 Task: For heading Use Trebuchet MN with bold.  font size for heading18,  'Change the font style of data to'Trebuchet MN and font size to 9,  Change the alignment of both headline & data to Align center.  In the sheet   Inspire Sales review   book
Action: Mouse moved to (112, 143)
Screenshot: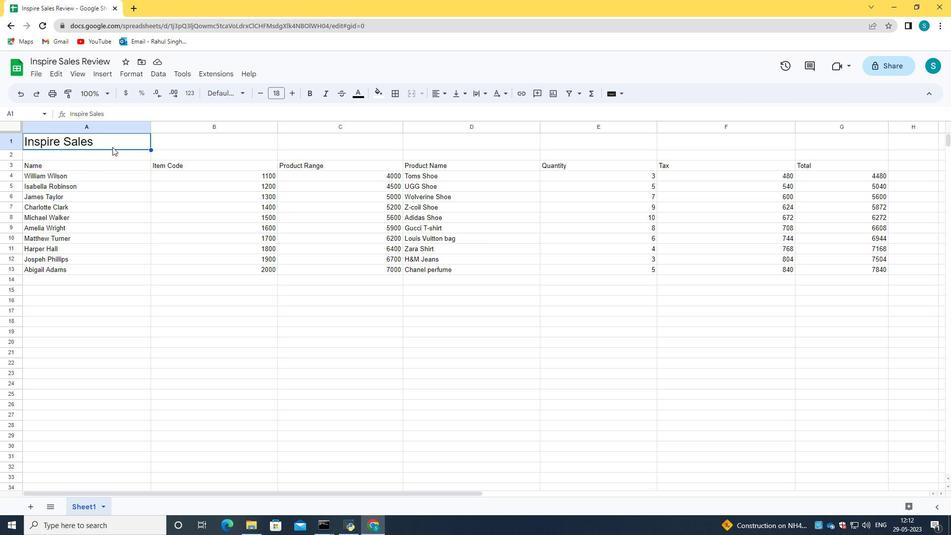 
Action: Mouse pressed left at (112, 143)
Screenshot: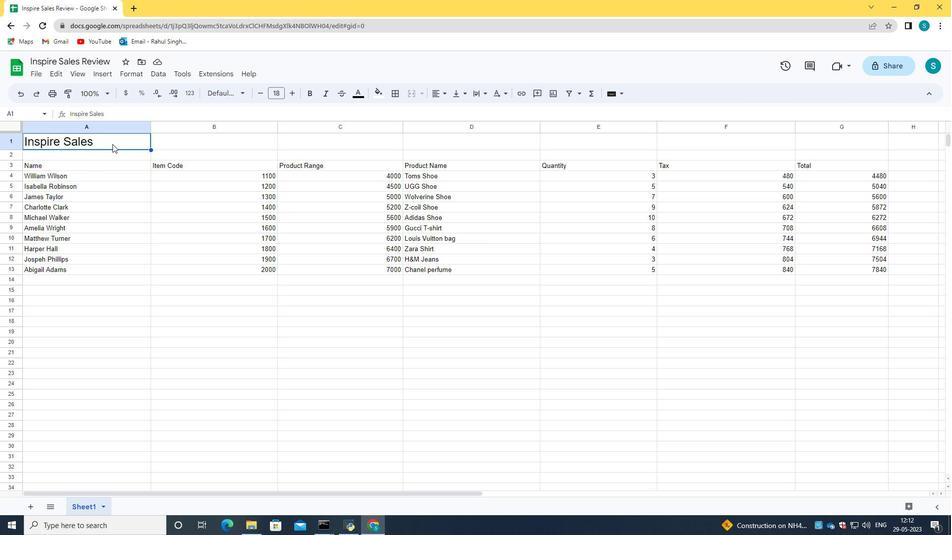 
Action: Mouse moved to (98, 139)
Screenshot: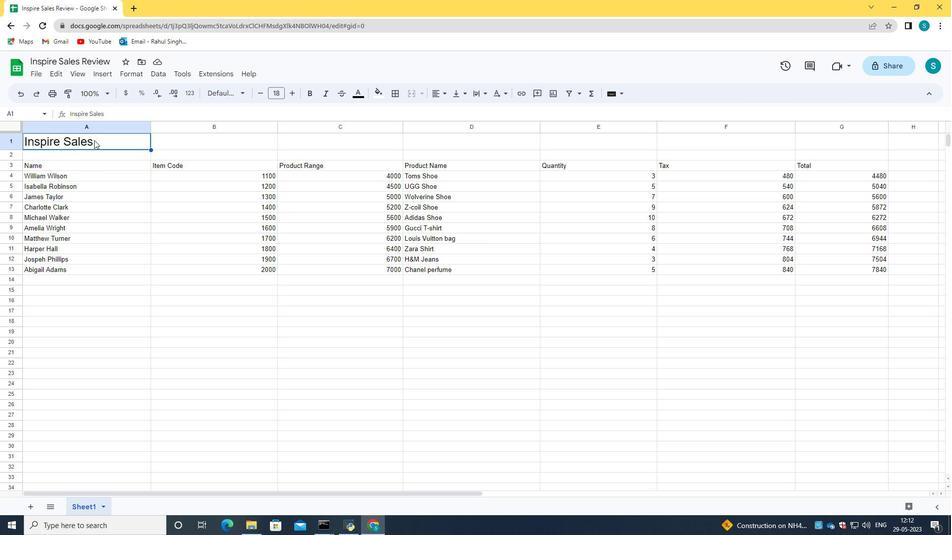 
Action: Mouse pressed left at (98, 139)
Screenshot: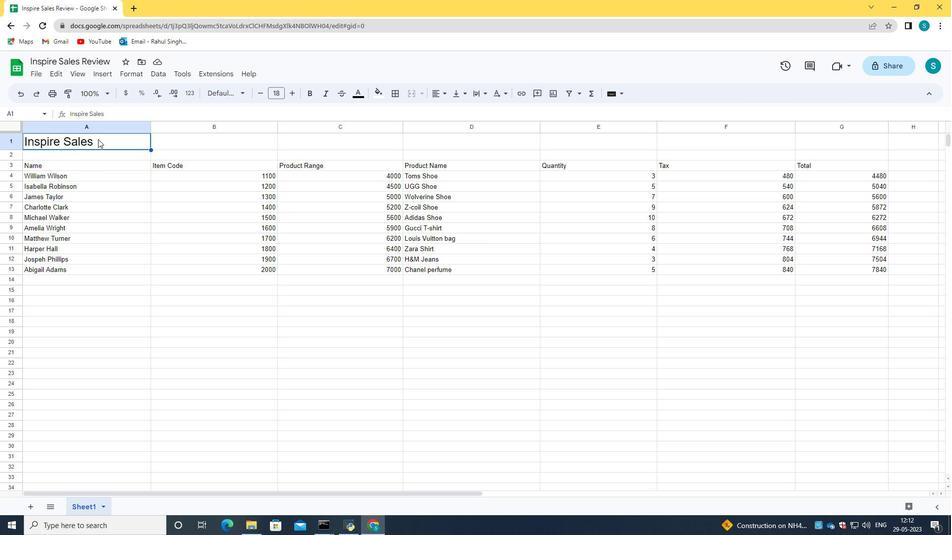 
Action: Mouse moved to (98, 141)
Screenshot: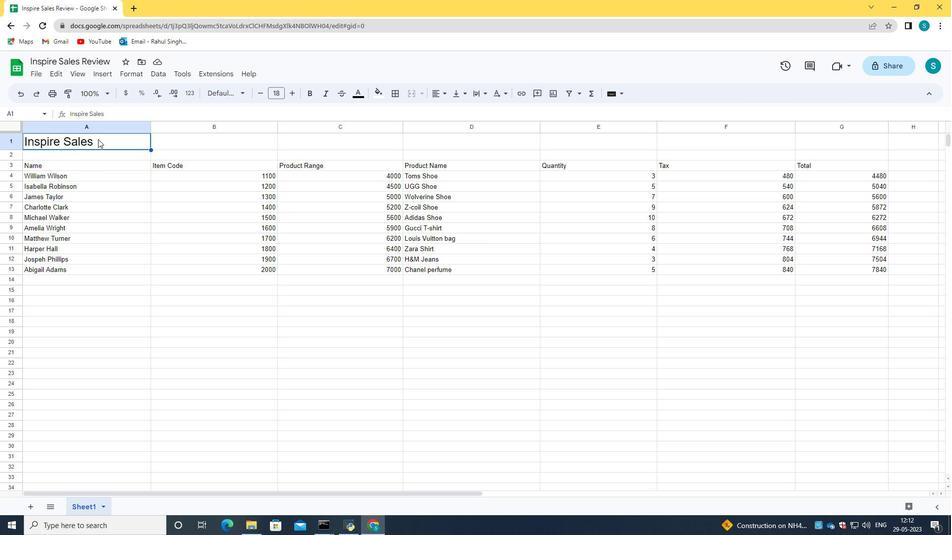 
Action: Mouse pressed left at (98, 141)
Screenshot: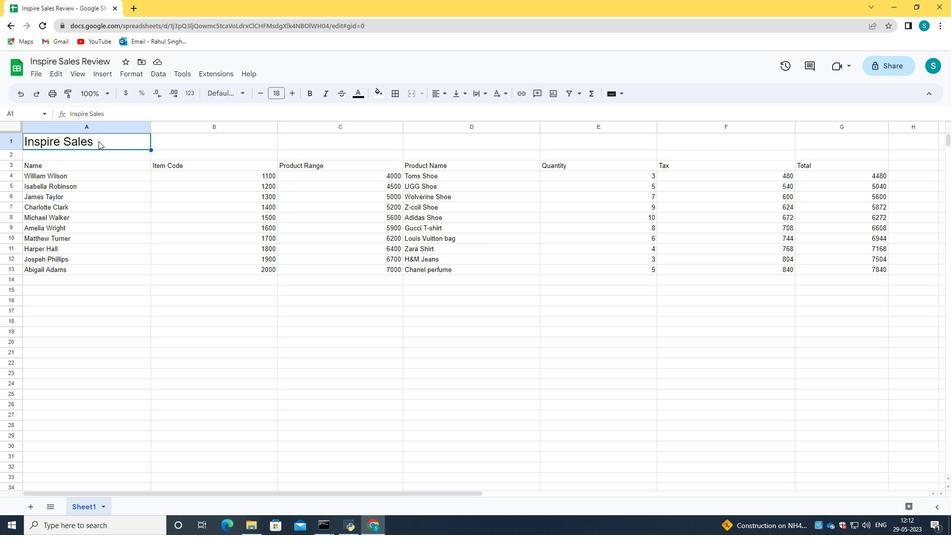 
Action: Mouse moved to (98, 143)
Screenshot: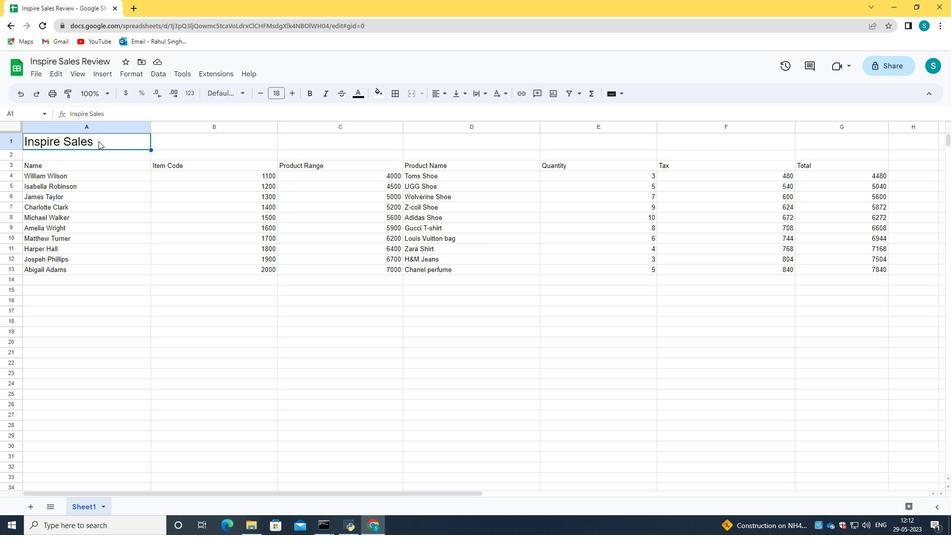 
Action: Mouse pressed left at (98, 143)
Screenshot: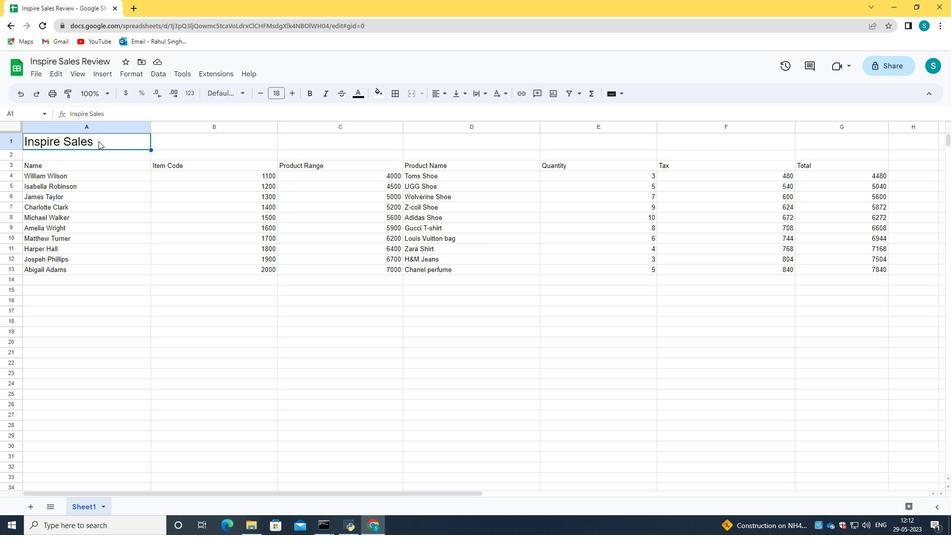 
Action: Mouse moved to (106, 141)
Screenshot: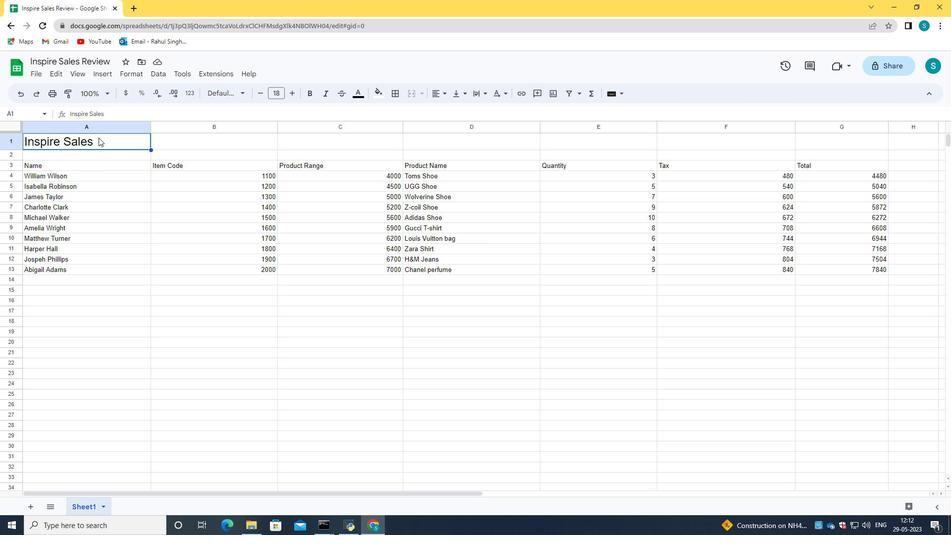 
Action: Mouse pressed left at (106, 141)
Screenshot: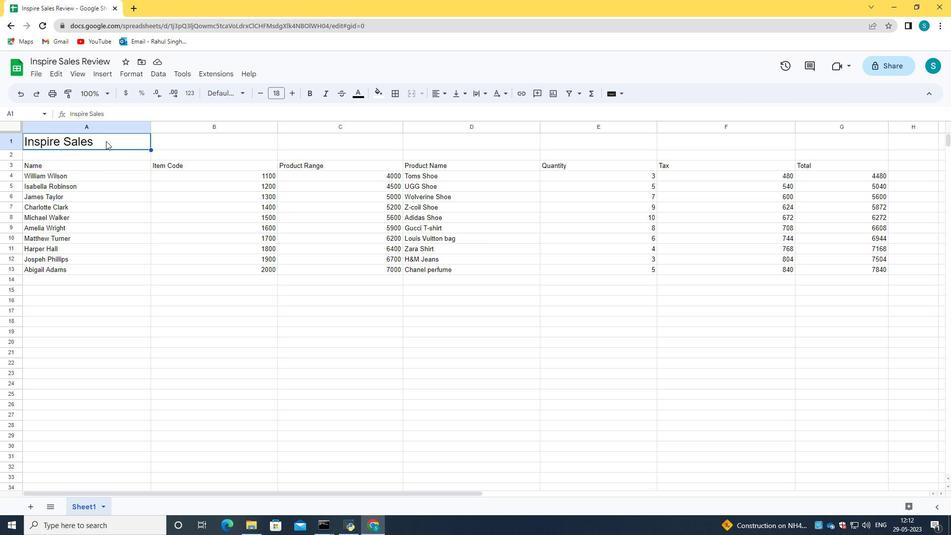 
Action: Mouse moved to (106, 143)
Screenshot: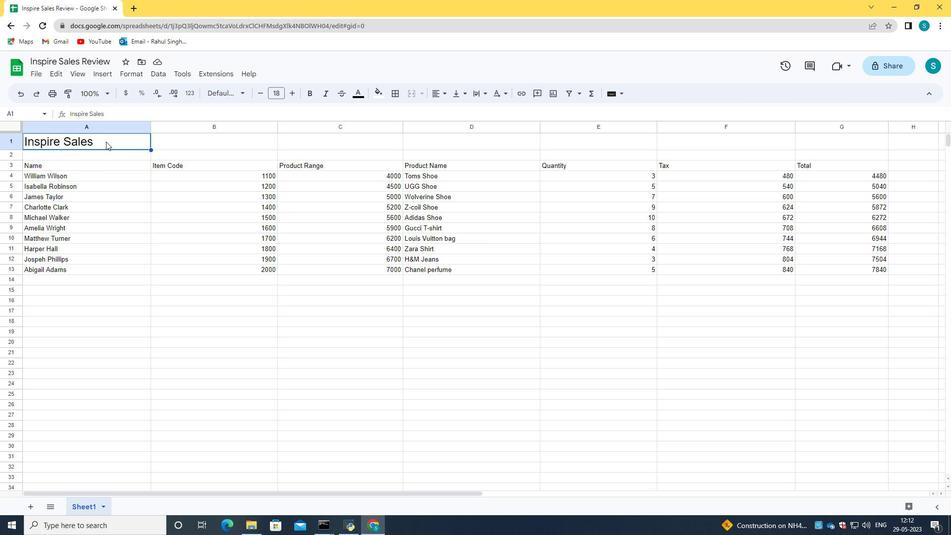 
Action: Mouse pressed left at (106, 143)
Screenshot: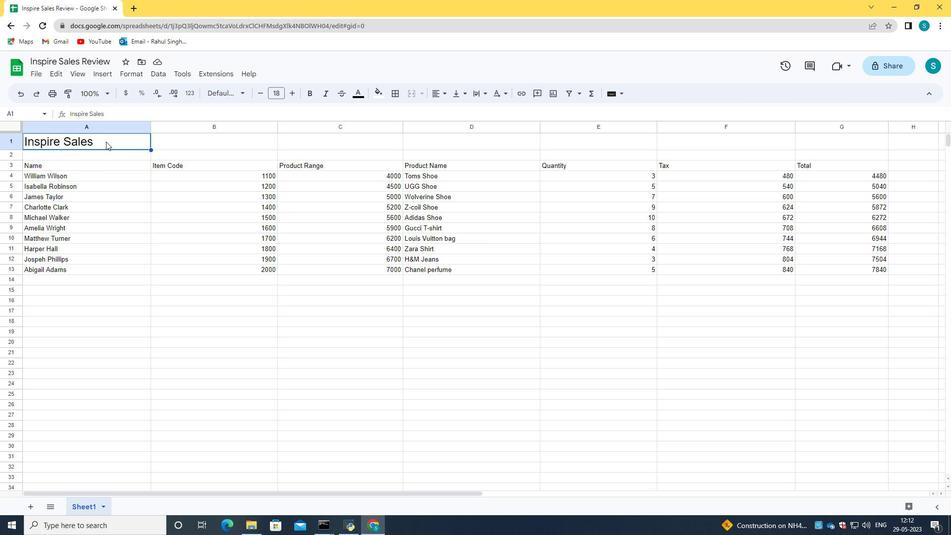
Action: Mouse moved to (102, 144)
Screenshot: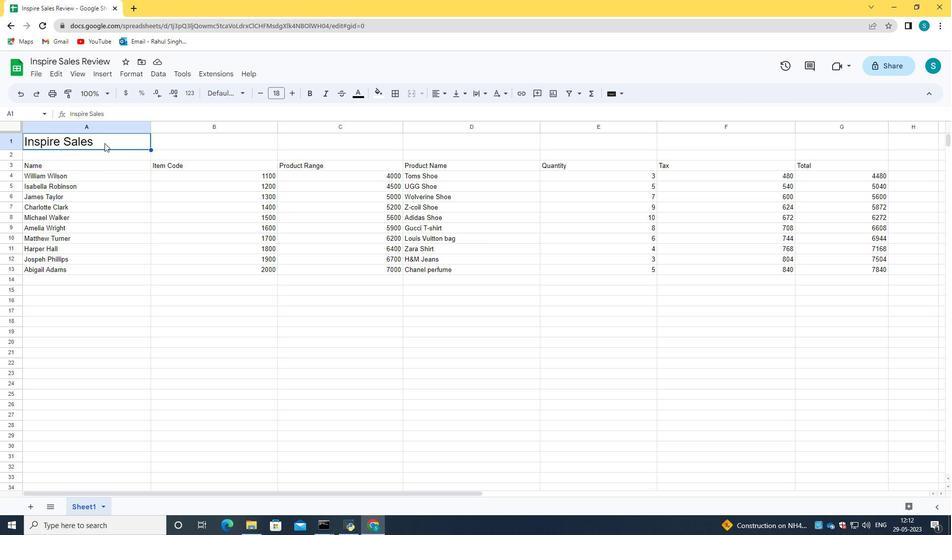 
Action: Mouse pressed left at (102, 144)
Screenshot: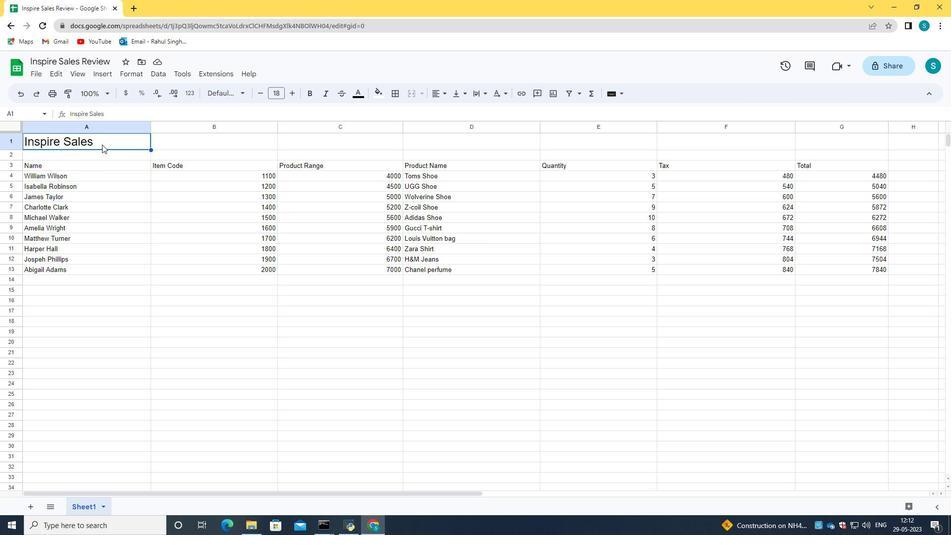 
Action: Mouse pressed left at (102, 144)
Screenshot: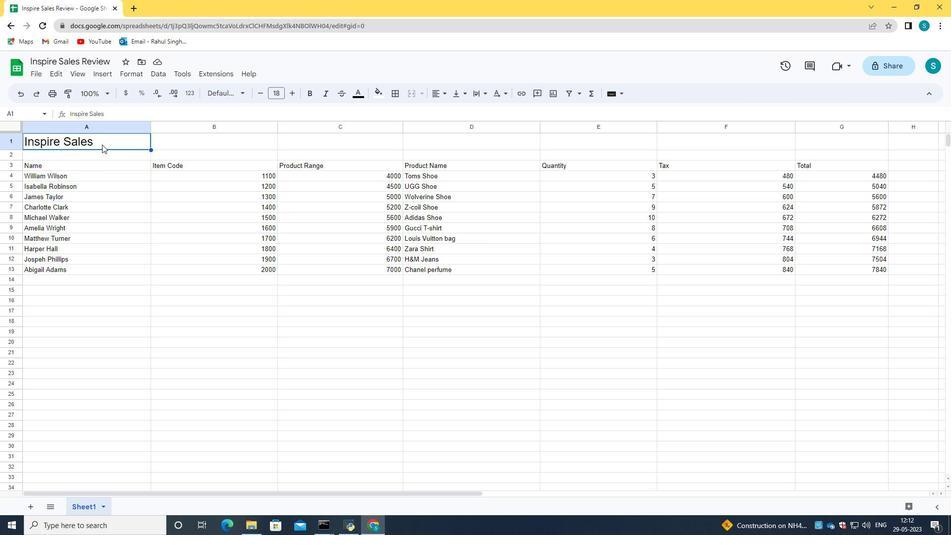 
Action: Mouse pressed left at (102, 144)
Screenshot: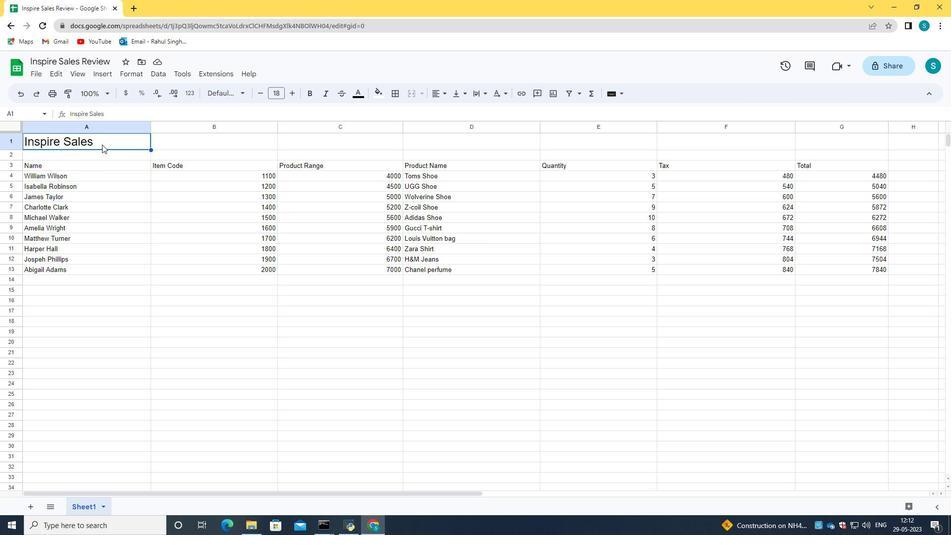 
Action: Mouse moved to (101, 144)
Screenshot: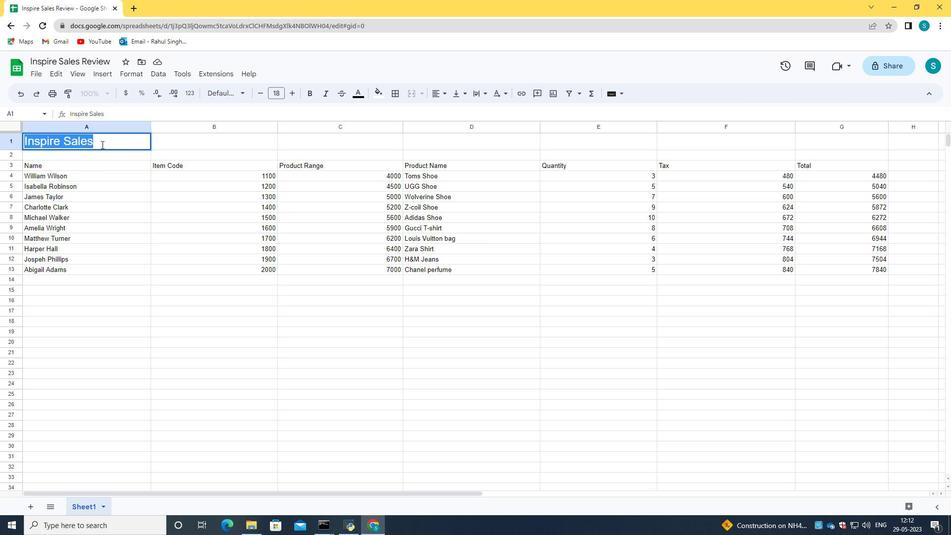 
Action: Mouse pressed left at (101, 144)
Screenshot: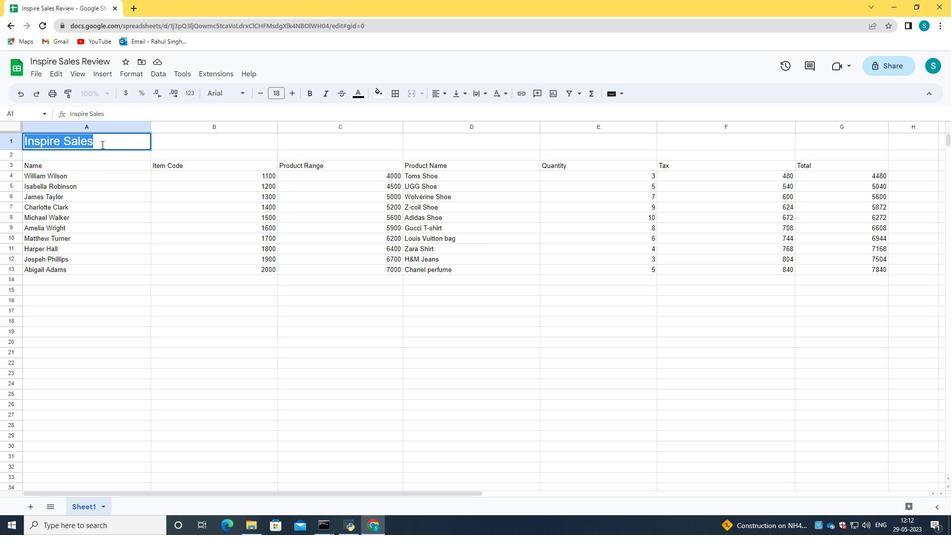 
Action: Mouse moved to (226, 93)
Screenshot: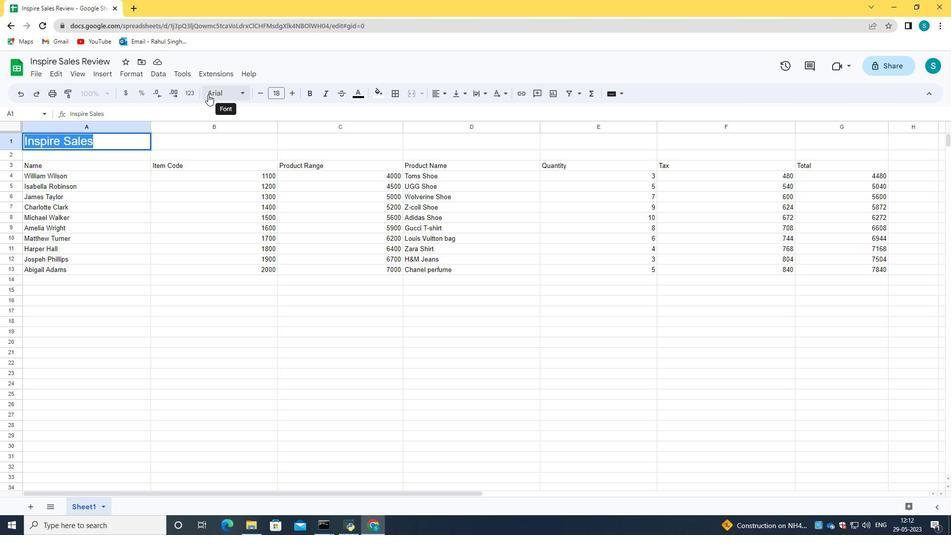 
Action: Mouse pressed left at (226, 93)
Screenshot: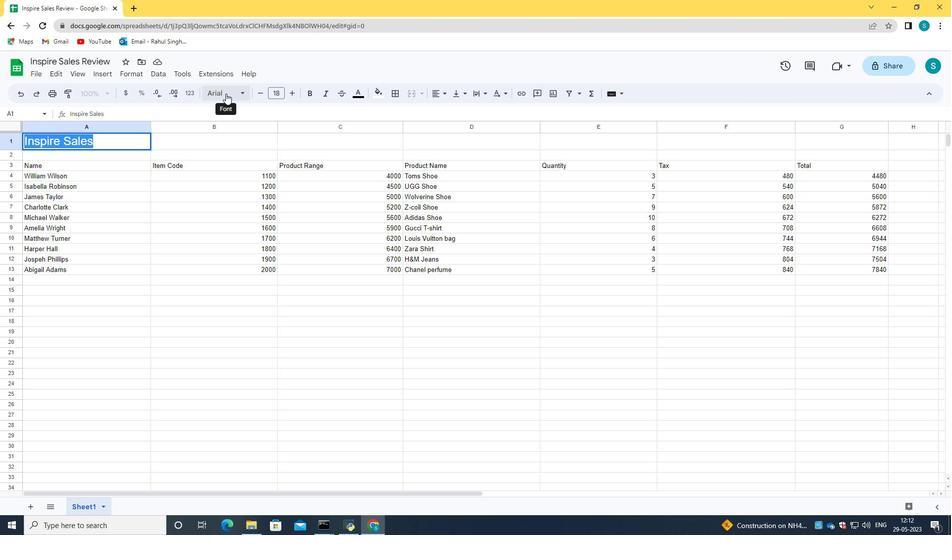 
Action: Mouse moved to (227, 262)
Screenshot: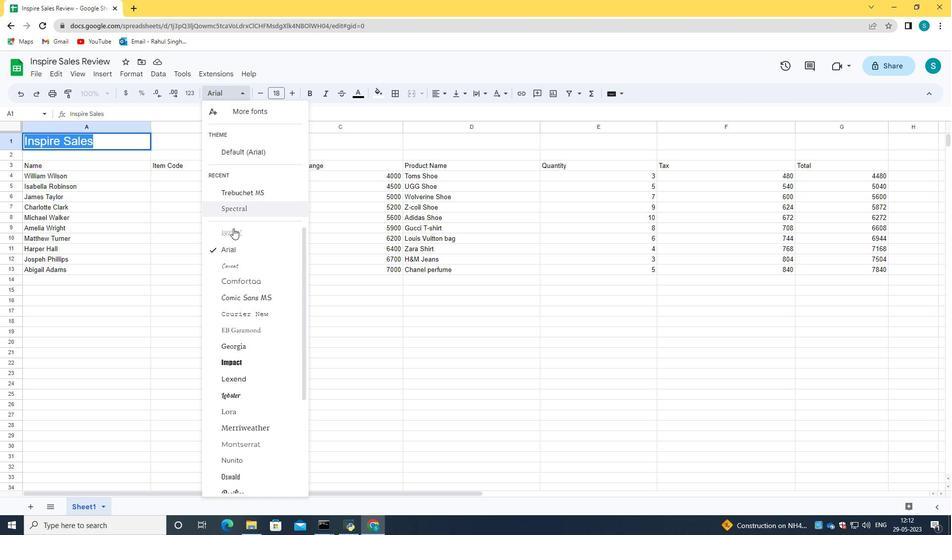 
Action: Mouse scrolled (227, 261) with delta (0, 0)
Screenshot: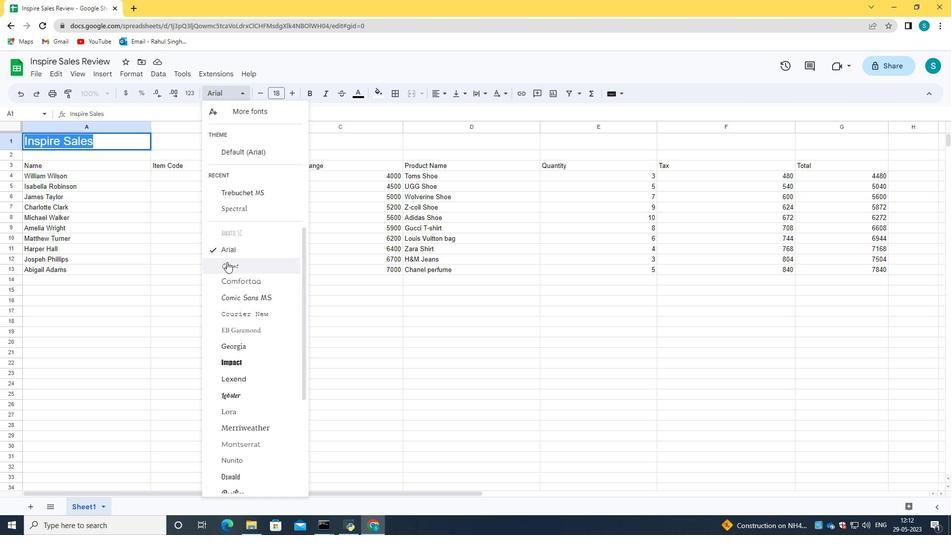 
Action: Mouse scrolled (227, 261) with delta (0, 0)
Screenshot: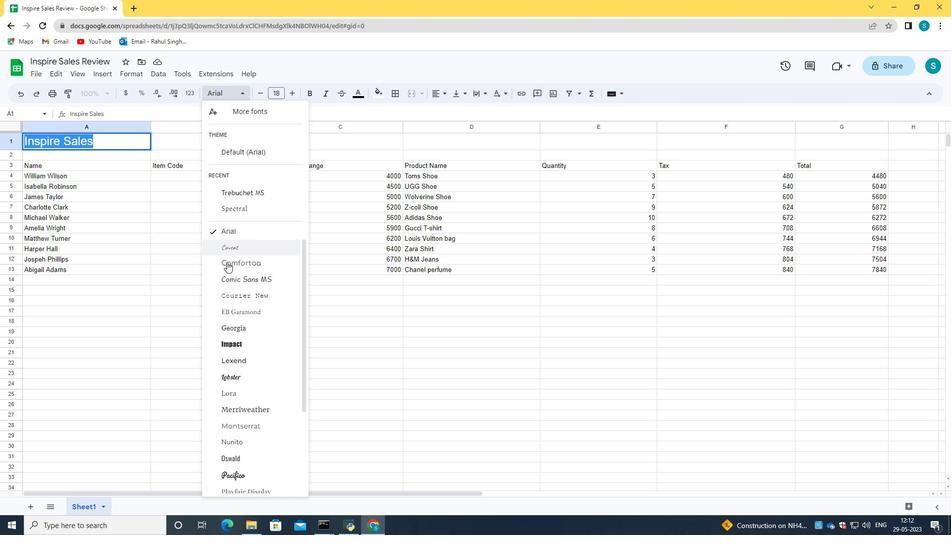 
Action: Mouse scrolled (227, 261) with delta (0, 0)
Screenshot: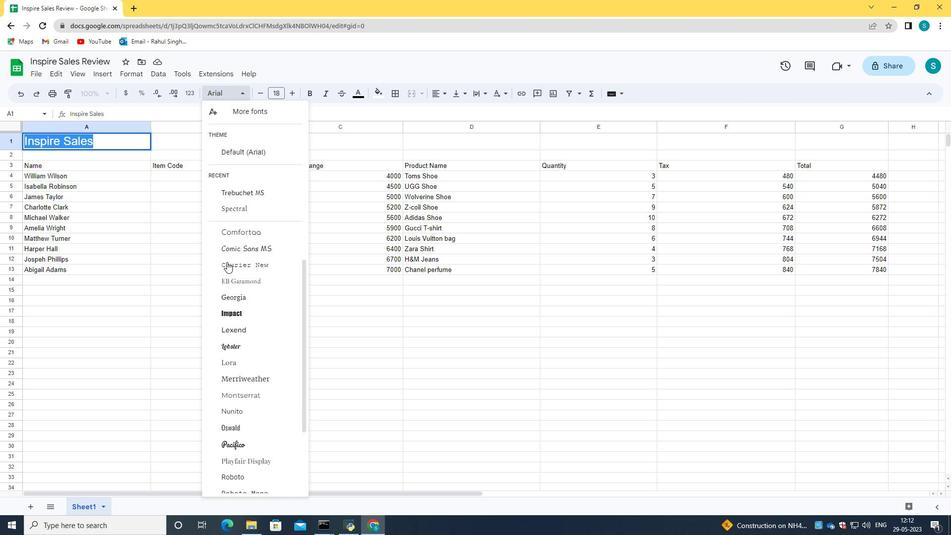 
Action: Mouse scrolled (227, 261) with delta (0, 0)
Screenshot: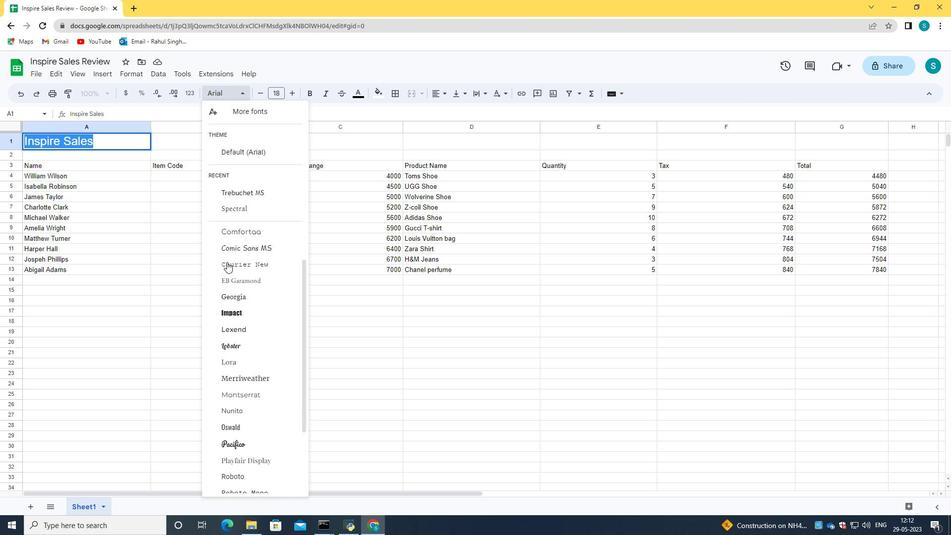 
Action: Mouse scrolled (227, 261) with delta (0, 0)
Screenshot: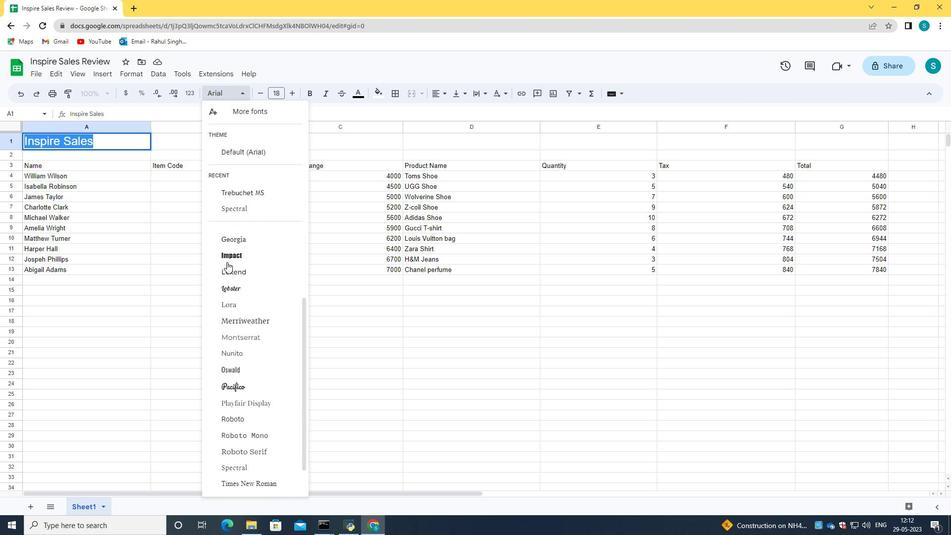 
Action: Mouse scrolled (227, 261) with delta (0, 0)
Screenshot: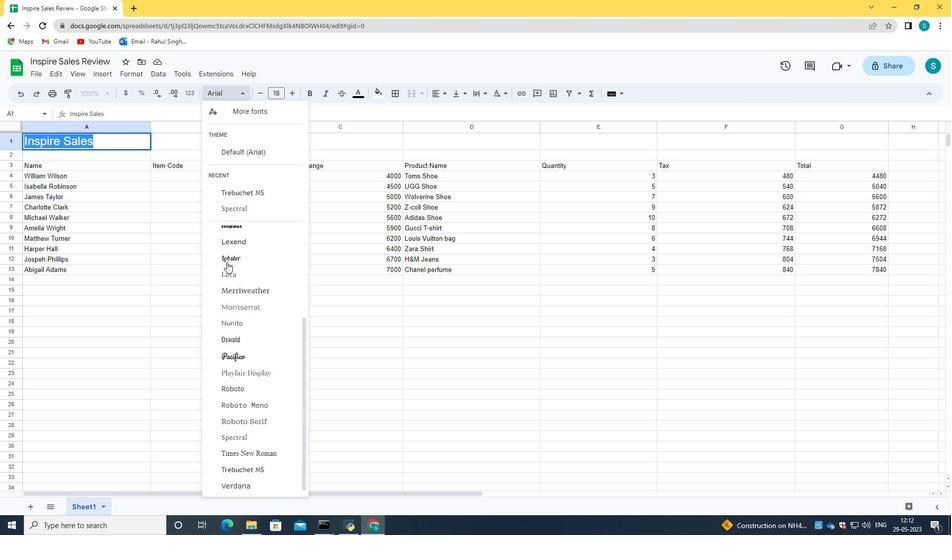 
Action: Mouse moved to (263, 465)
Screenshot: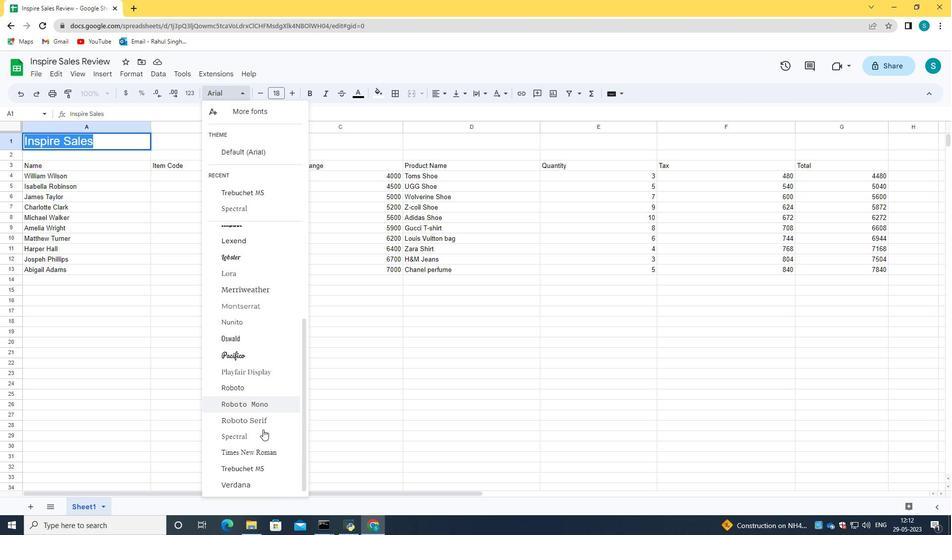 
Action: Mouse pressed left at (263, 465)
Screenshot: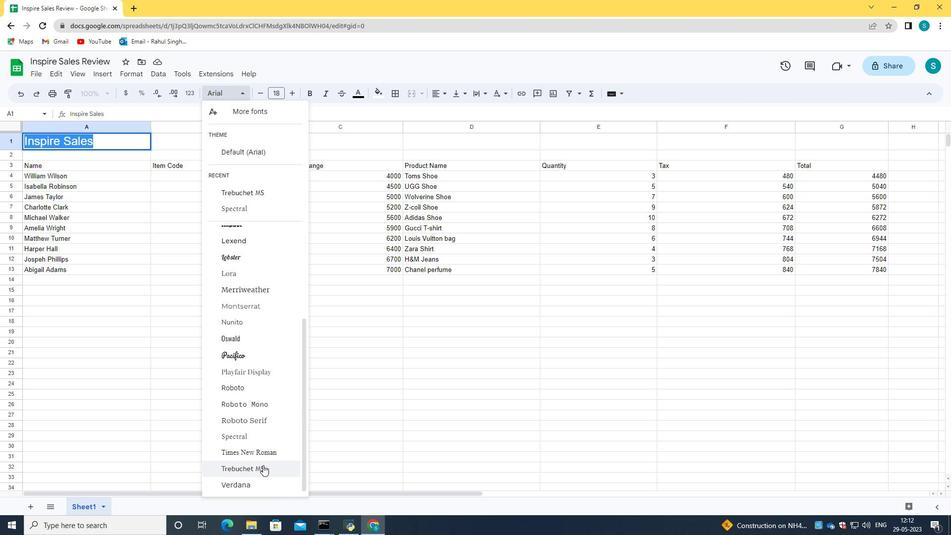 
Action: Mouse moved to (291, 92)
Screenshot: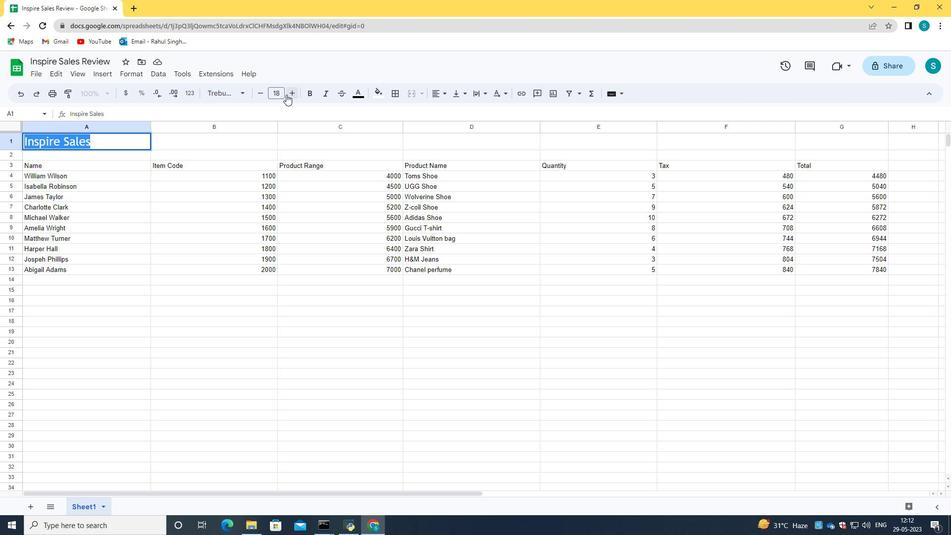 
Action: Mouse pressed left at (291, 92)
Screenshot: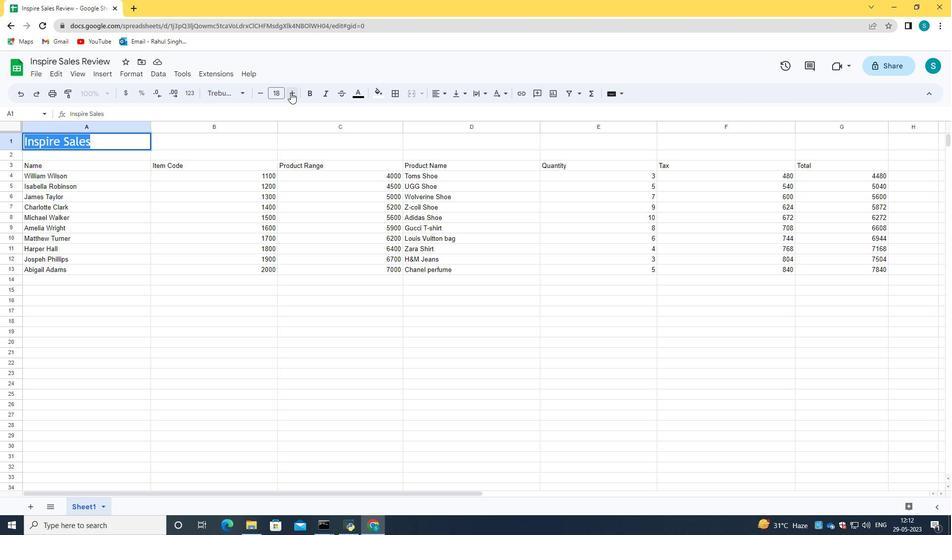 
Action: Mouse moved to (257, 92)
Screenshot: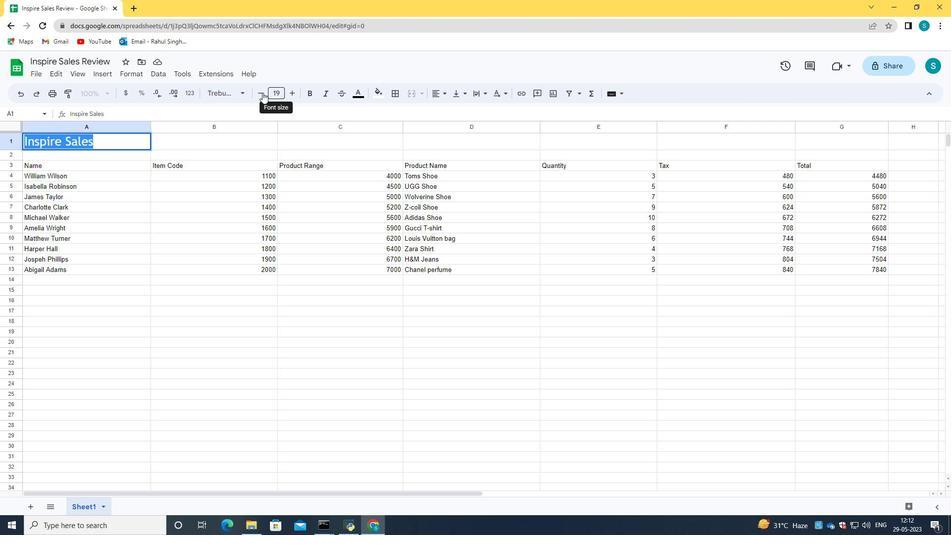 
Action: Mouse pressed left at (257, 92)
Screenshot: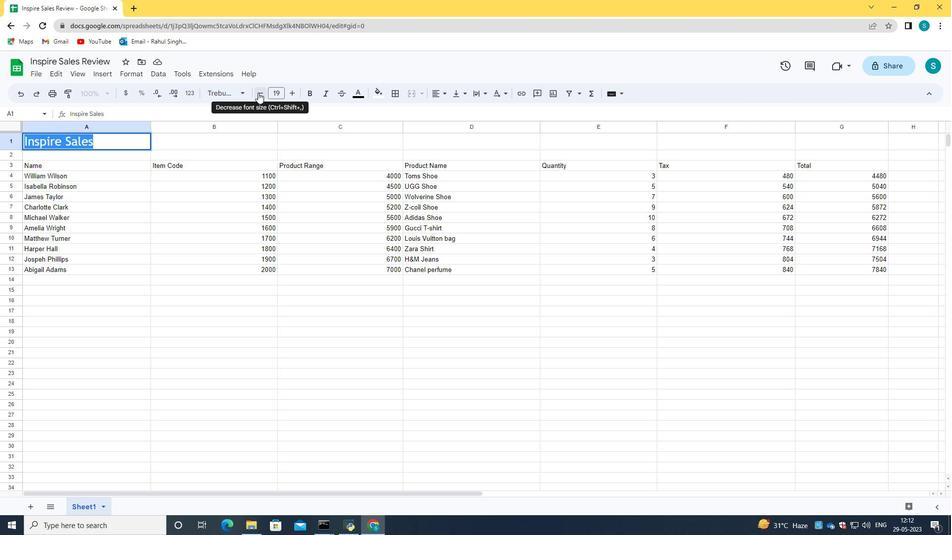 
Action: Mouse moved to (118, 158)
Screenshot: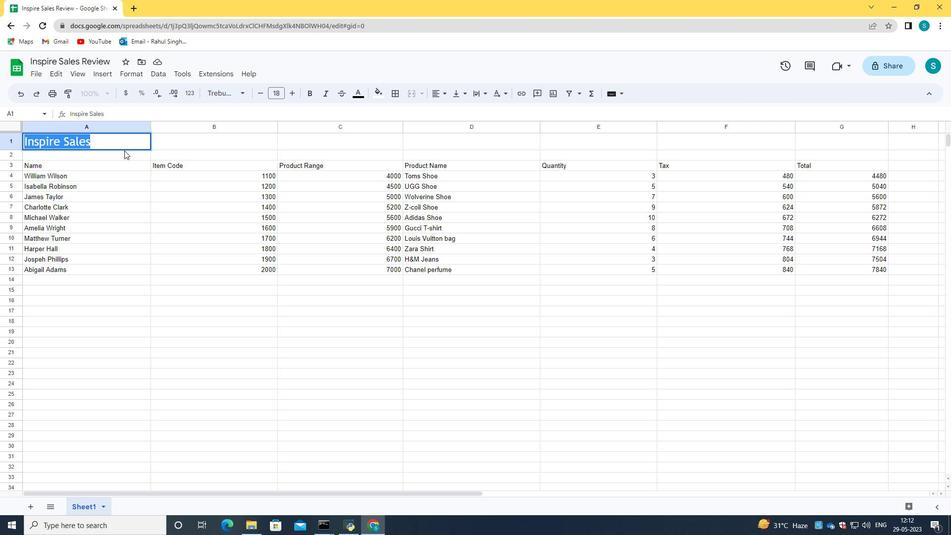 
Action: Mouse pressed left at (118, 158)
Screenshot: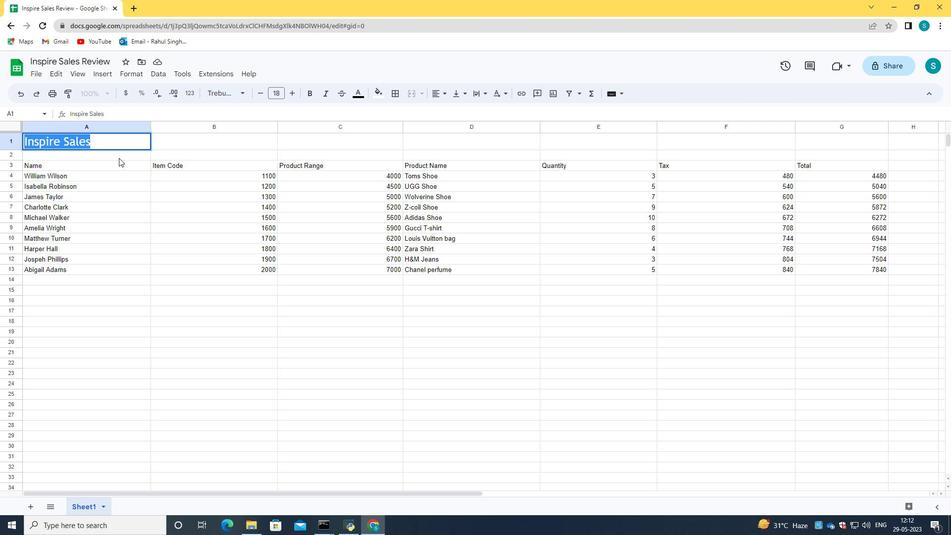 
Action: Mouse moved to (24, 165)
Screenshot: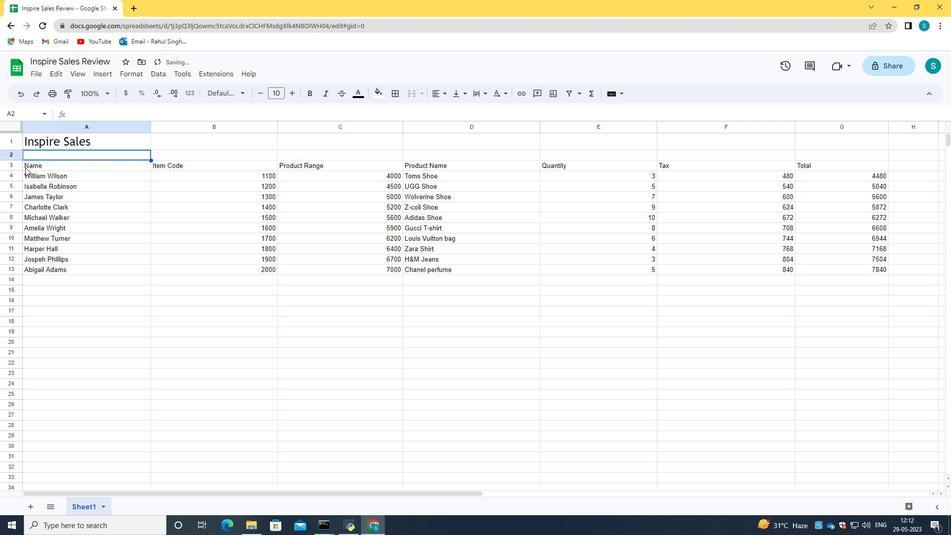 
Action: Mouse pressed left at (24, 165)
Screenshot: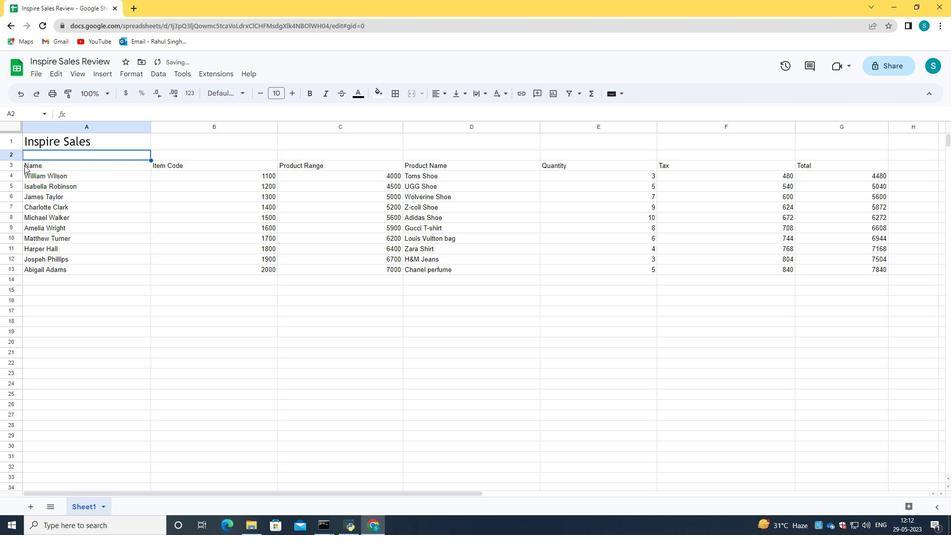 
Action: Mouse moved to (24, 165)
Screenshot: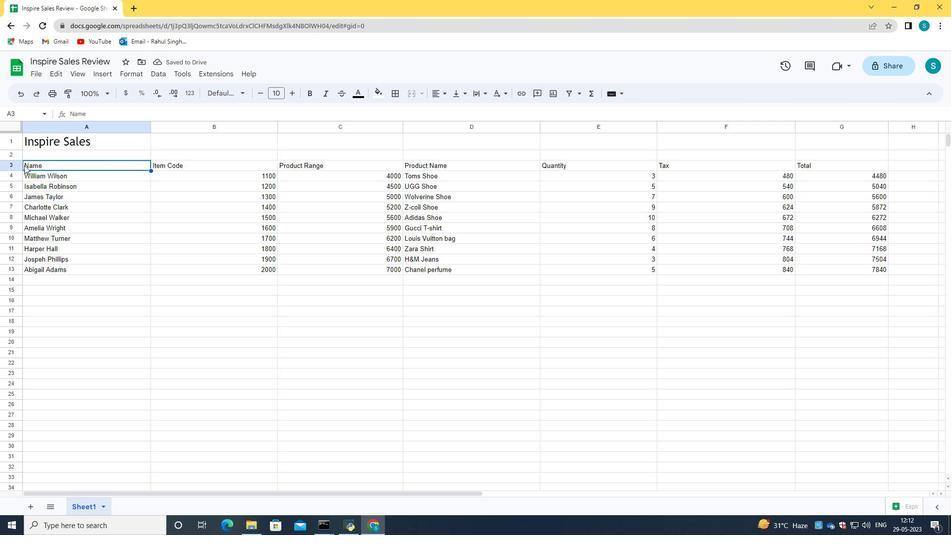 
Action: Mouse pressed left at (24, 165)
Screenshot: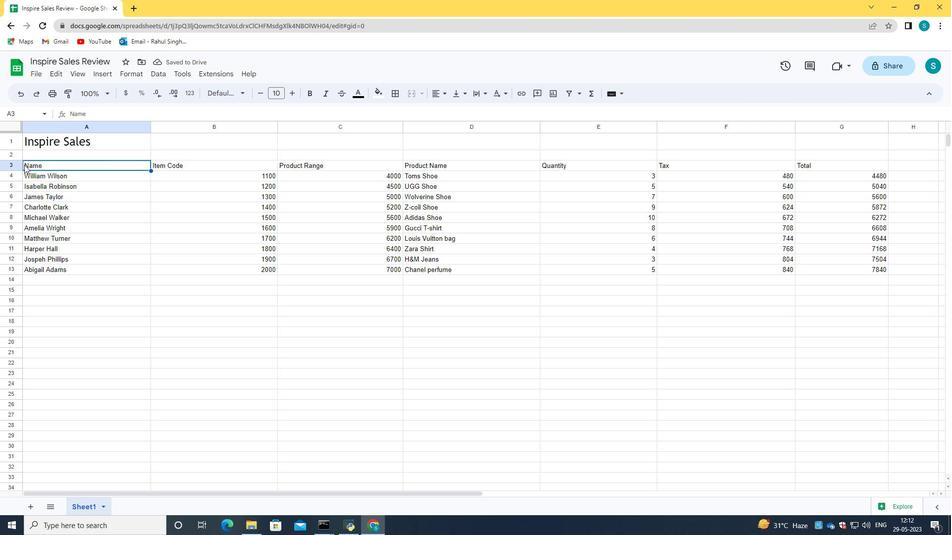 
Action: Mouse moved to (28, 165)
Screenshot: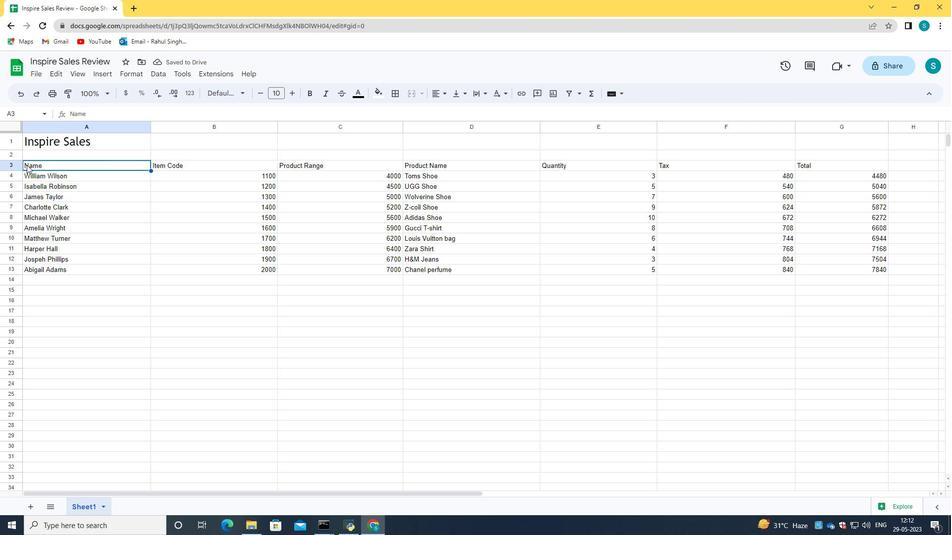 
Action: Mouse pressed left at (28, 165)
Screenshot: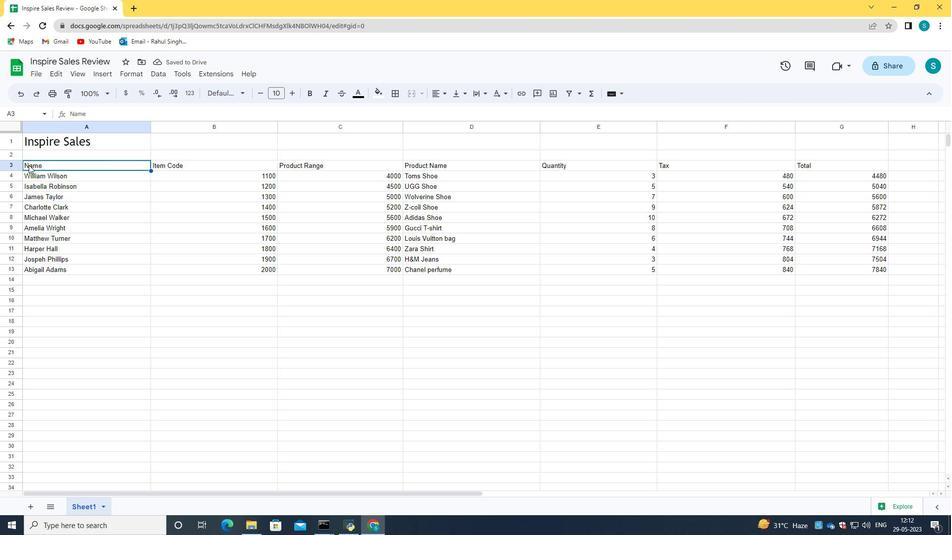 
Action: Mouse pressed left at (28, 165)
Screenshot: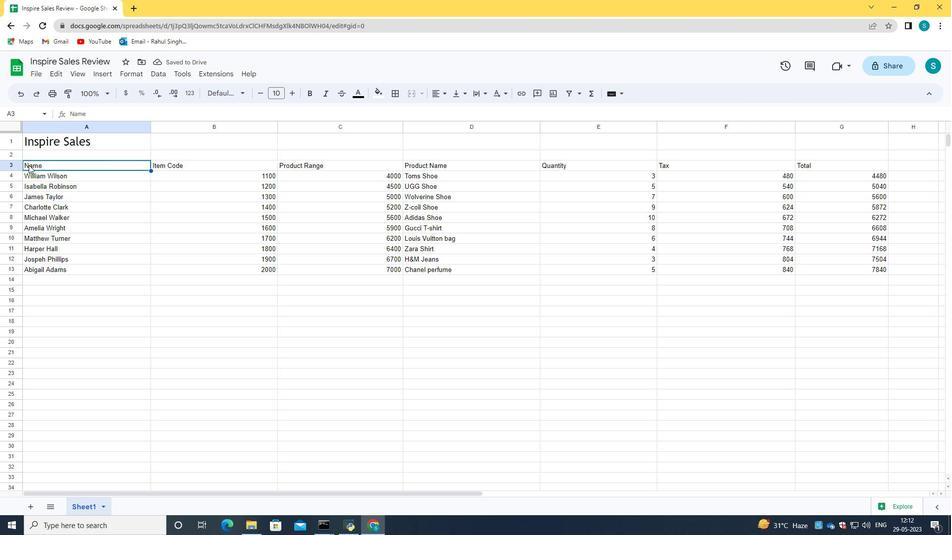 
Action: Mouse moved to (25, 165)
Screenshot: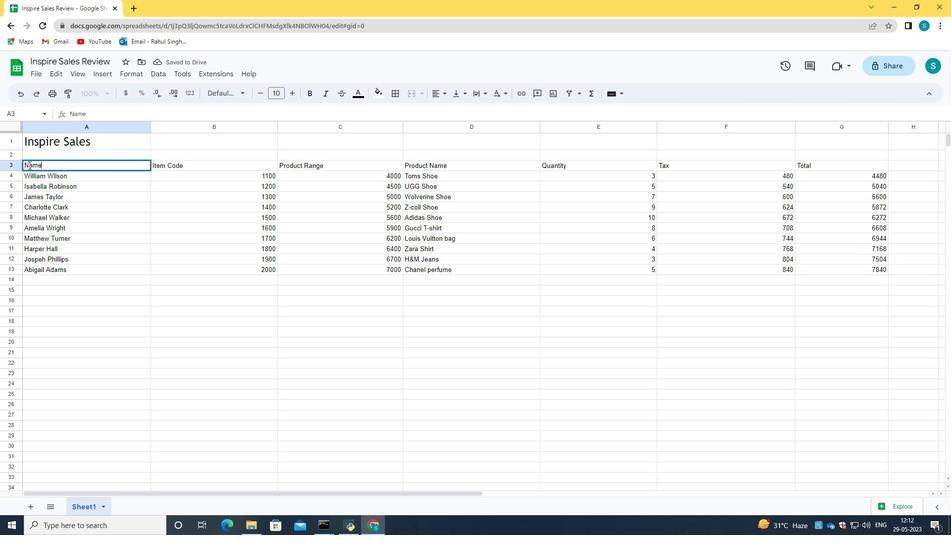 
Action: Mouse pressed left at (25, 165)
Screenshot: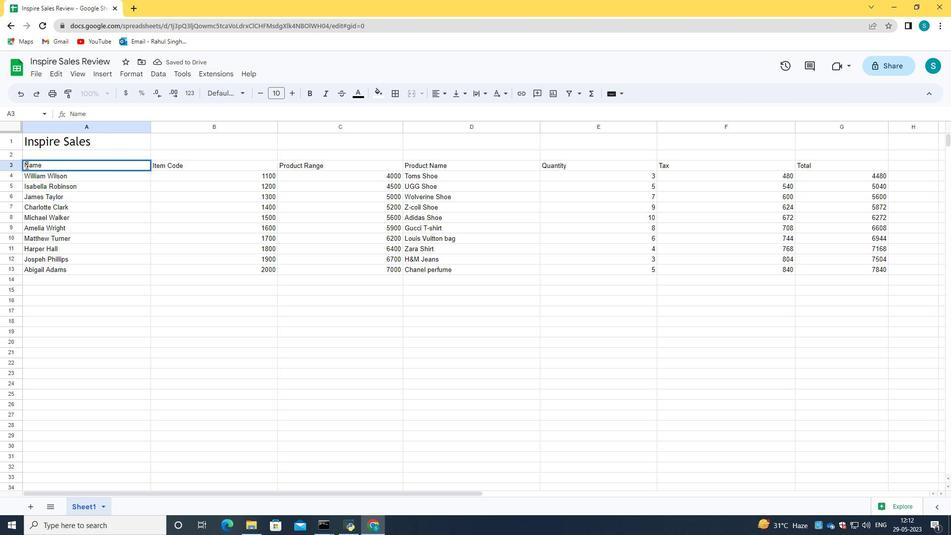 
Action: Mouse moved to (24, 162)
Screenshot: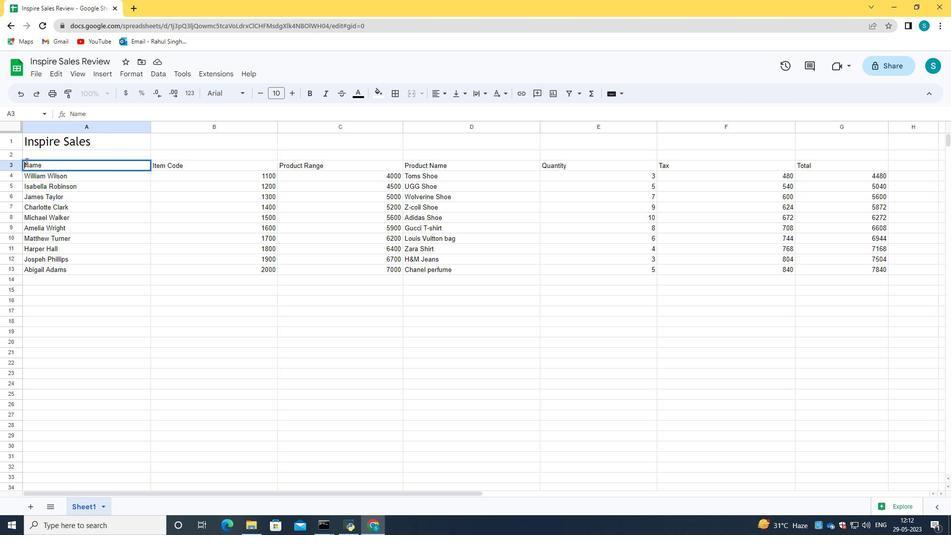 
Action: Mouse pressed left at (24, 162)
Screenshot: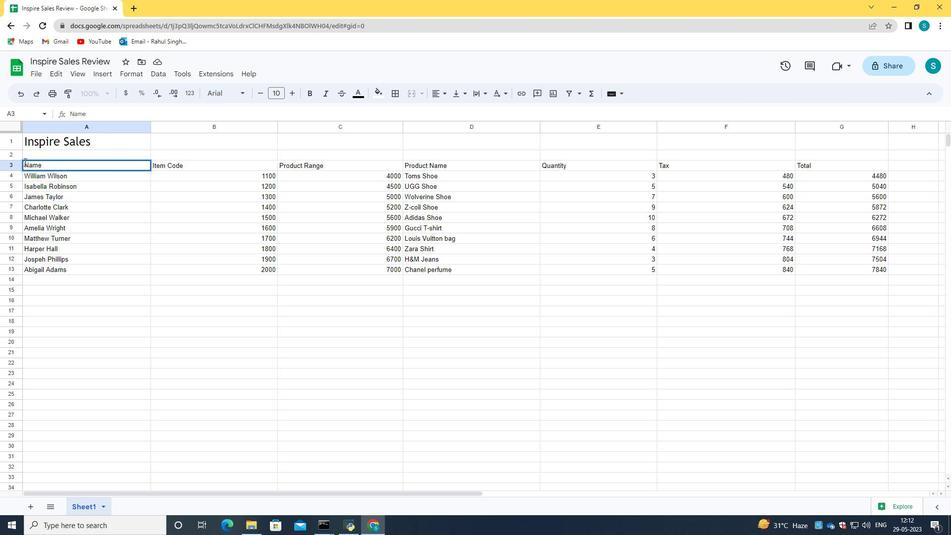 
Action: Mouse moved to (493, 227)
Screenshot: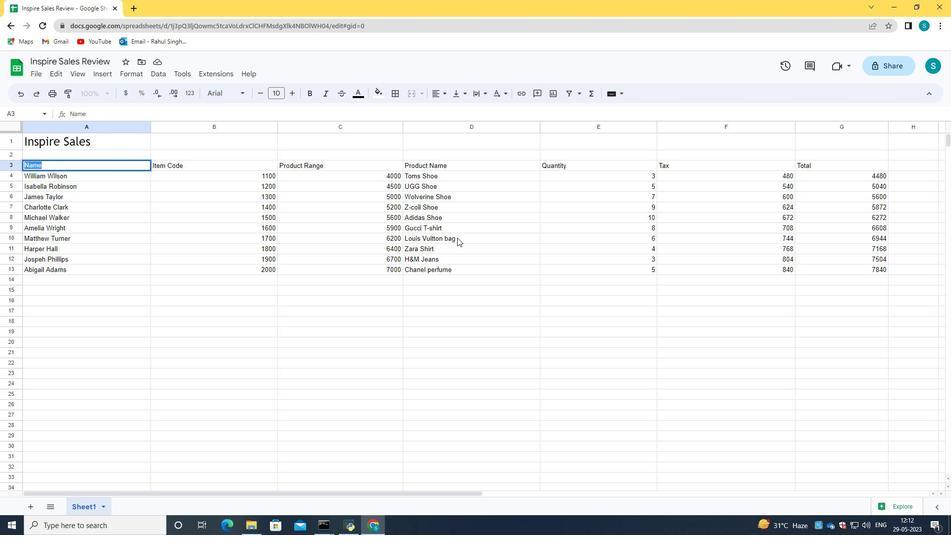 
Action: Mouse pressed left at (493, 227)
Screenshot: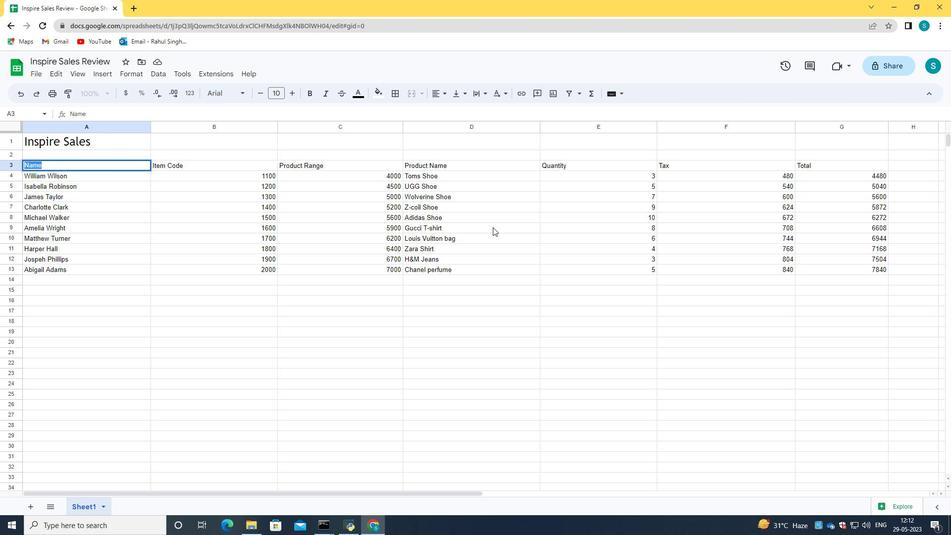 
Action: Mouse moved to (22, 163)
Screenshot: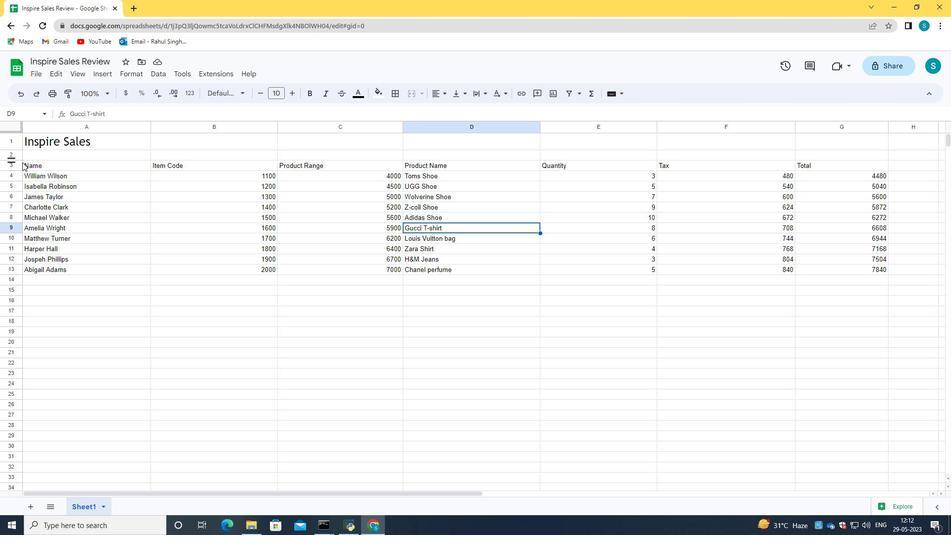 
Action: Mouse pressed left at (22, 163)
Screenshot: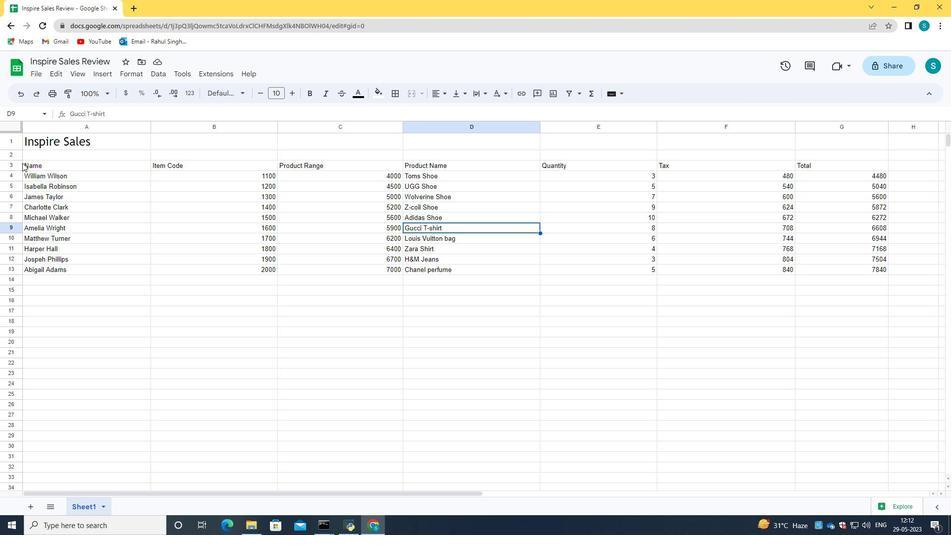 
Action: Mouse moved to (219, 95)
Screenshot: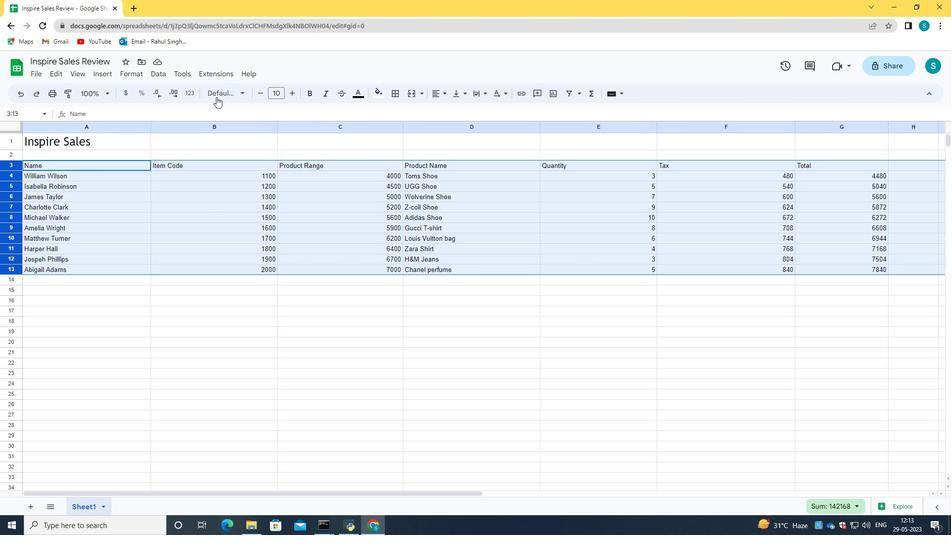 
Action: Mouse pressed left at (219, 95)
Screenshot: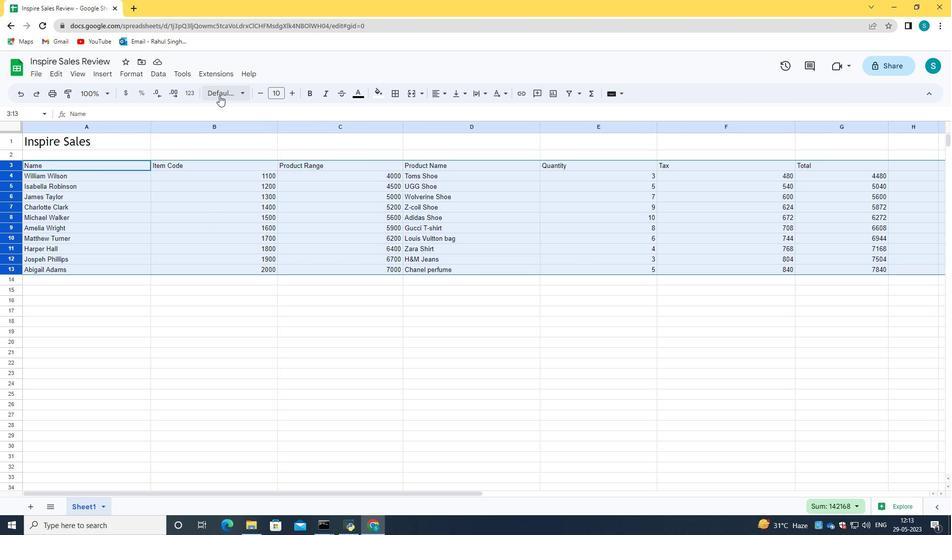 
Action: Mouse moved to (240, 420)
Screenshot: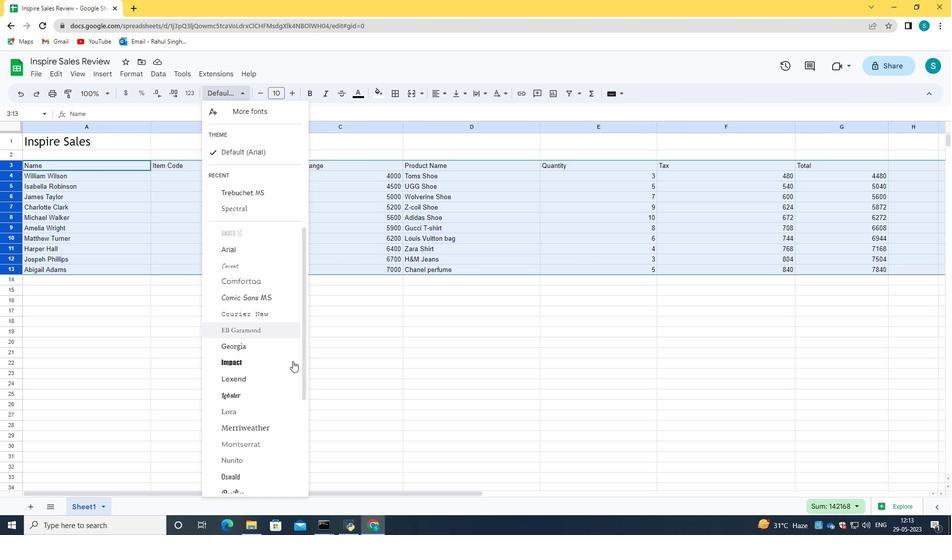 
Action: Mouse scrolled (240, 419) with delta (0, 0)
Screenshot: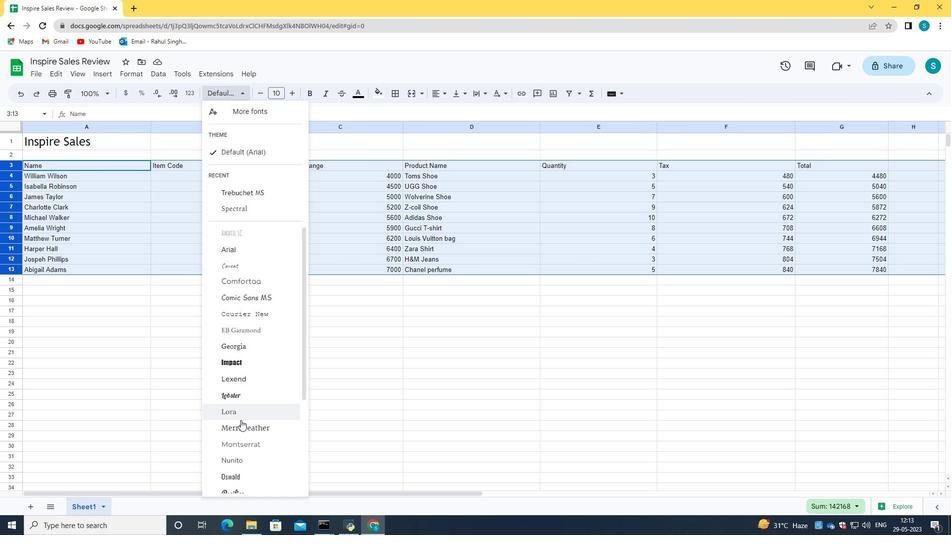 
Action: Mouse scrolled (240, 419) with delta (0, 0)
Screenshot: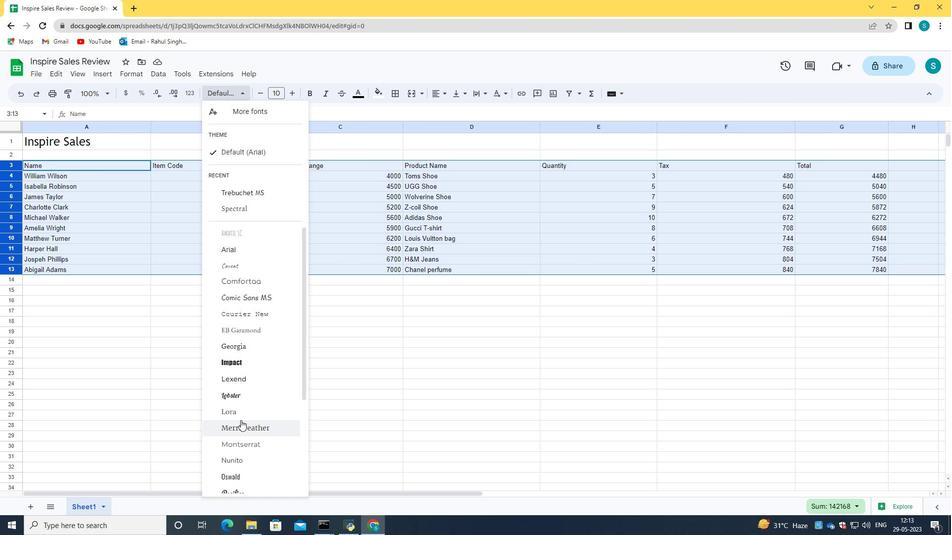
Action: Mouse scrolled (240, 419) with delta (0, 0)
Screenshot: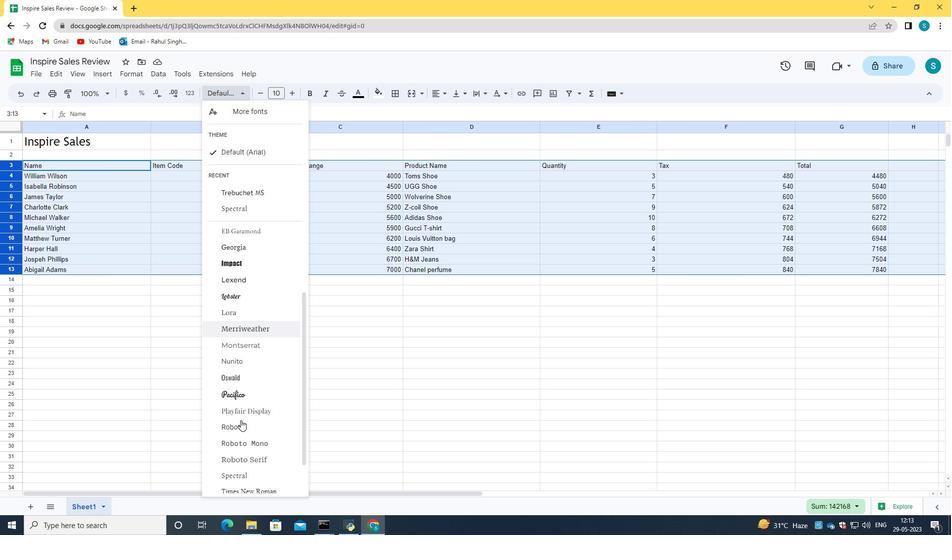 
Action: Mouse scrolled (240, 419) with delta (0, 0)
Screenshot: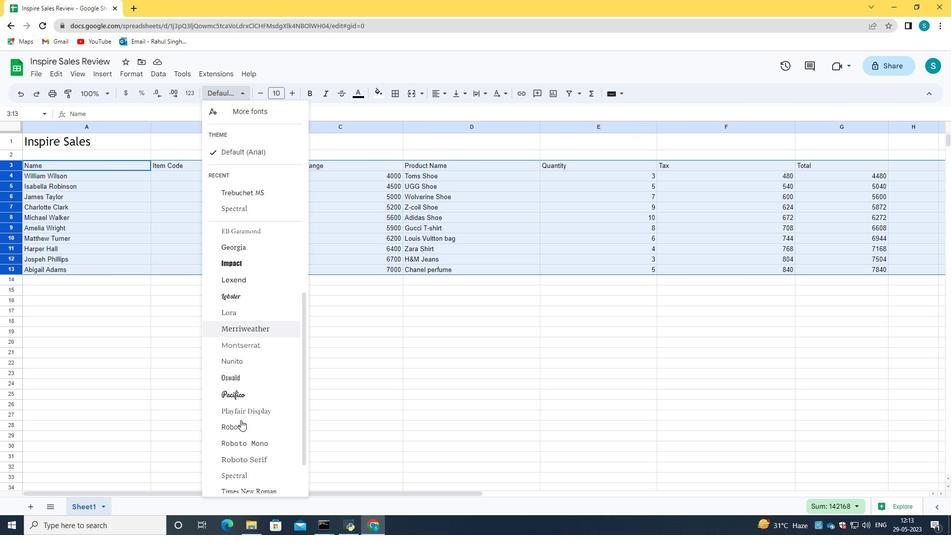 
Action: Mouse scrolled (240, 419) with delta (0, 0)
Screenshot: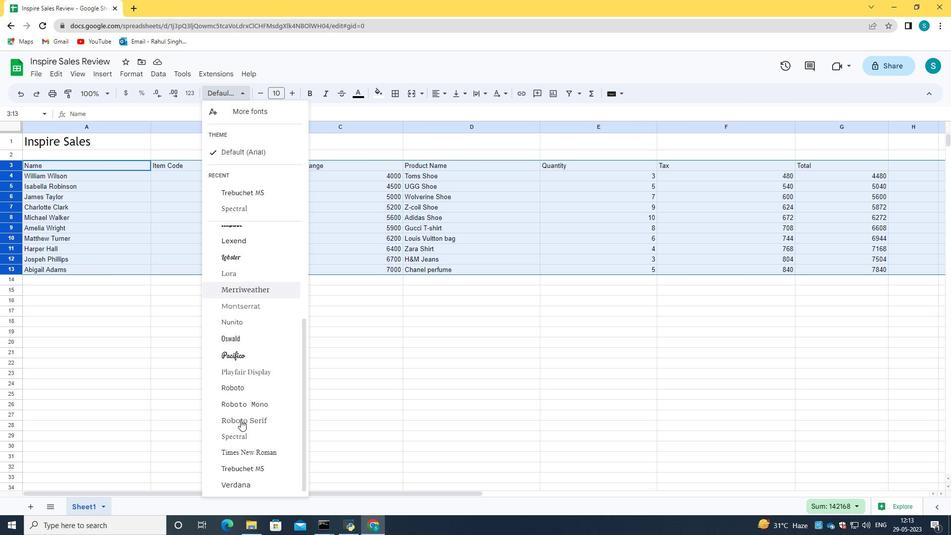 
Action: Mouse moved to (273, 466)
Screenshot: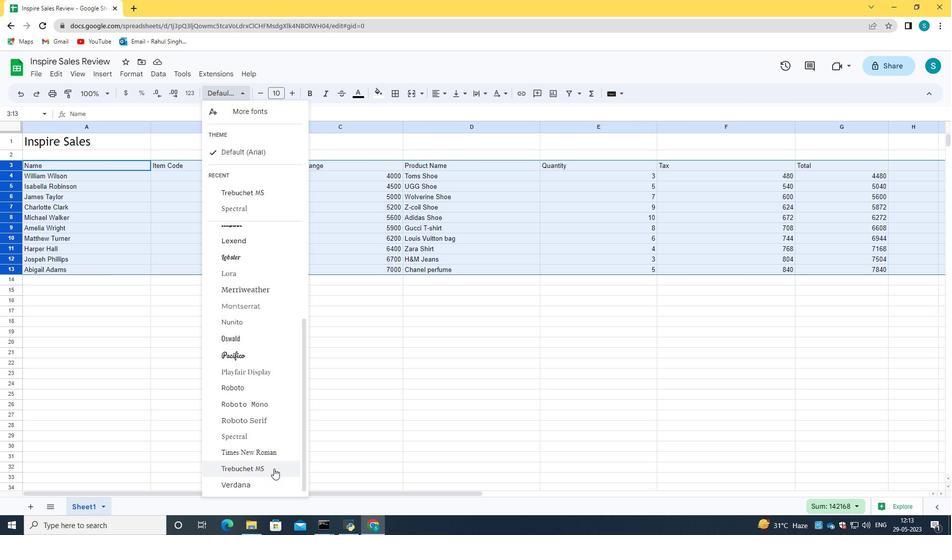 
Action: Mouse pressed left at (273, 466)
Screenshot: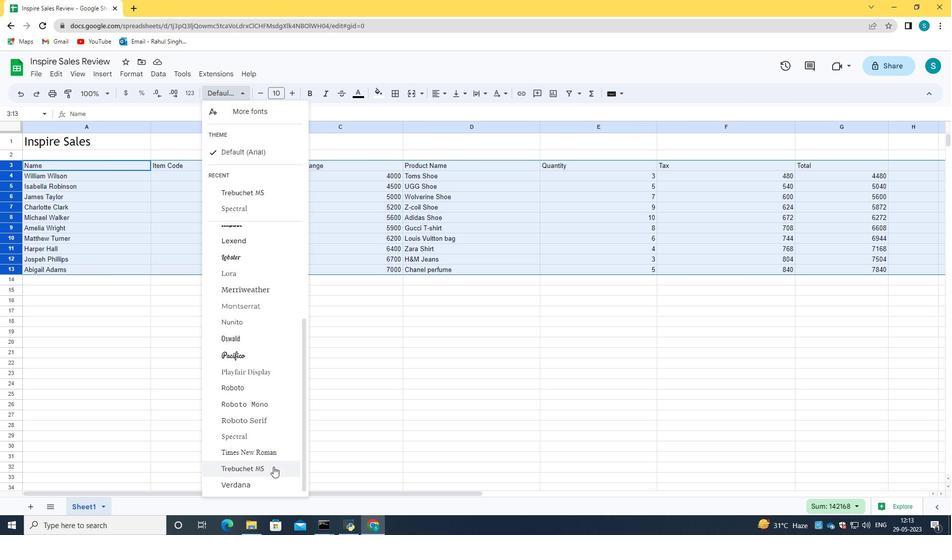 
Action: Mouse moved to (264, 92)
Screenshot: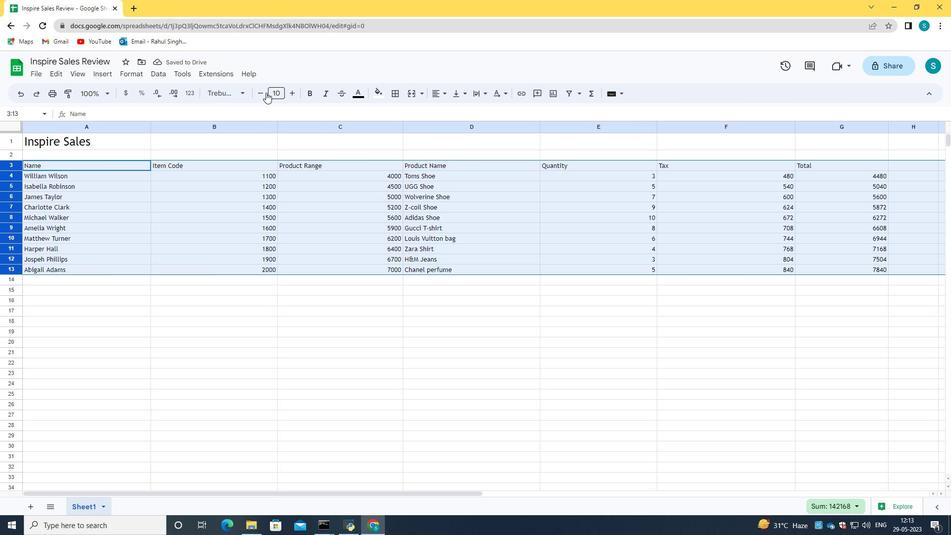 
Action: Mouse pressed left at (264, 92)
Screenshot: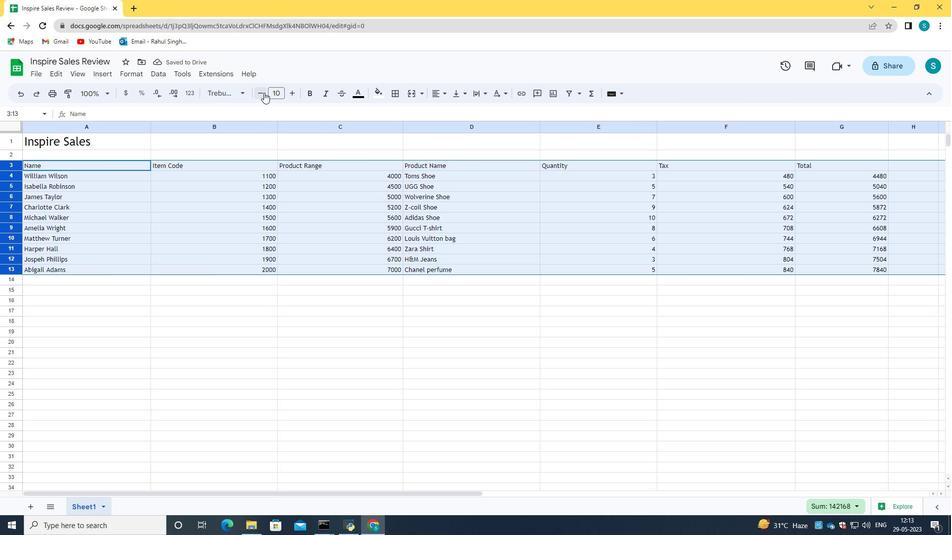 
Action: Mouse moved to (442, 96)
Screenshot: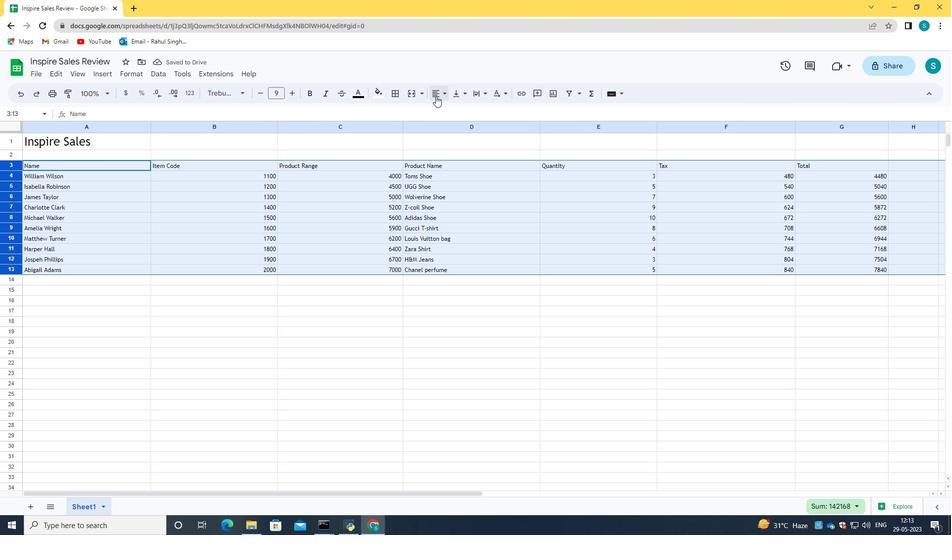 
Action: Mouse pressed left at (442, 96)
Screenshot: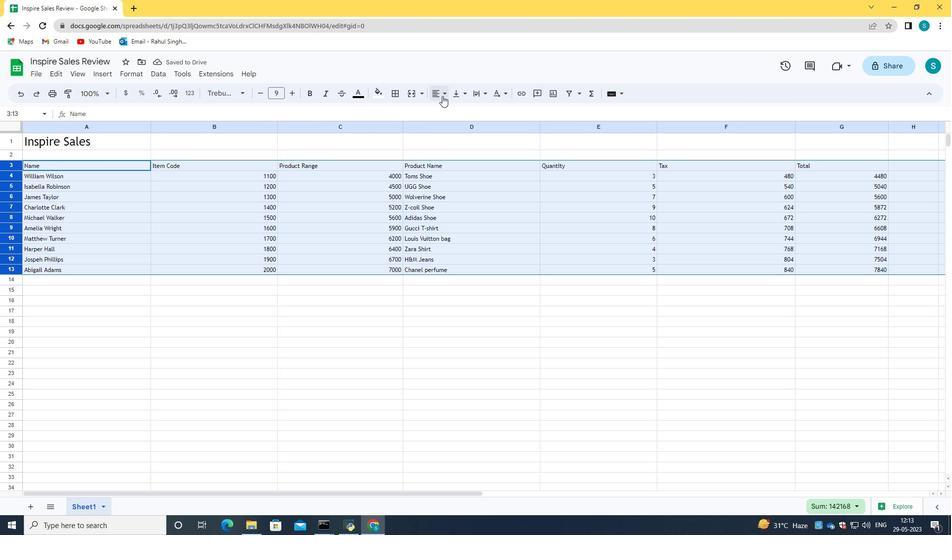 
Action: Mouse moved to (453, 116)
Screenshot: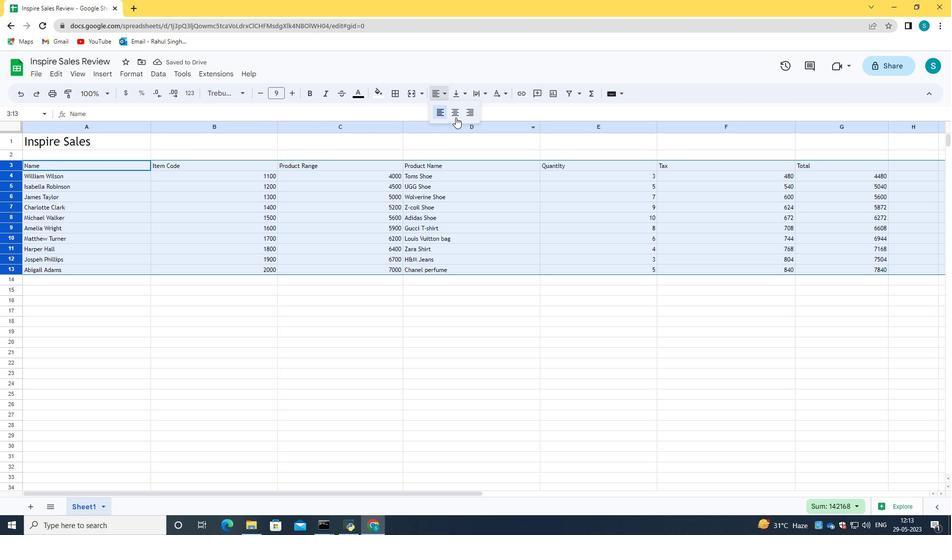 
Action: Mouse pressed left at (453, 116)
Screenshot: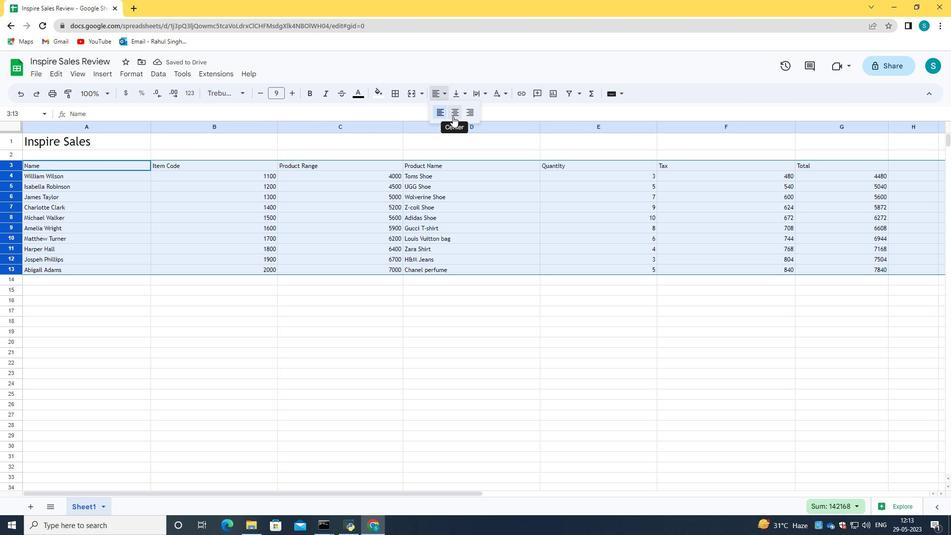 
Action: Mouse moved to (89, 68)
Screenshot: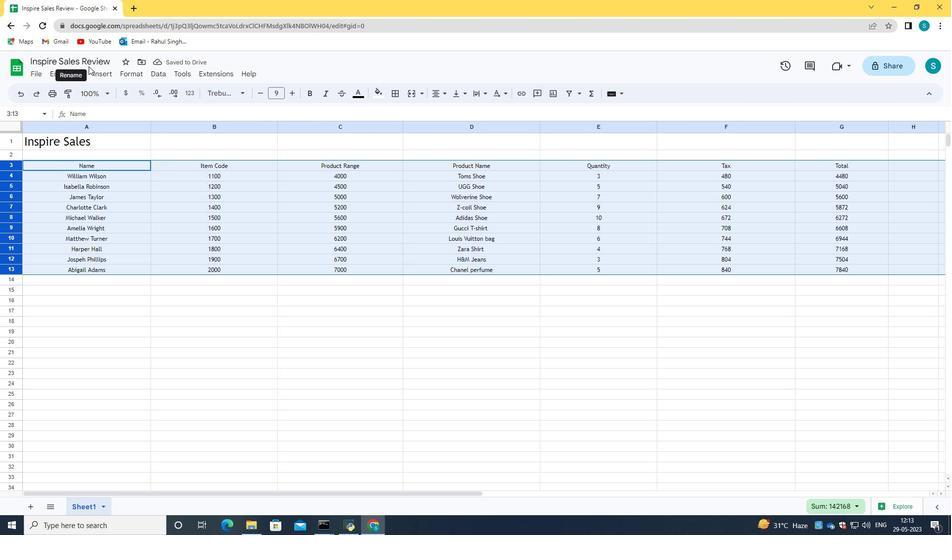 
